 Task: Create in the project AgileLab and in the Backlog issue 'Implement a new cloud-based supply chain management system for a company with advanced supply chain visibility and planning features' a child issue 'Code optimization for energy-efficient data compression', and assign it to team member softage.3@softage.net. Create in the project AgileLab and in the Backlog issue 'Integrate a new product customization feature into an existing e-commerce website to enhance product personalization and user experience' a child issue 'Email campaign click-through rate tracking and analysis', and assign it to team member softage.4@softage.net
Action: Mouse moved to (196, 60)
Screenshot: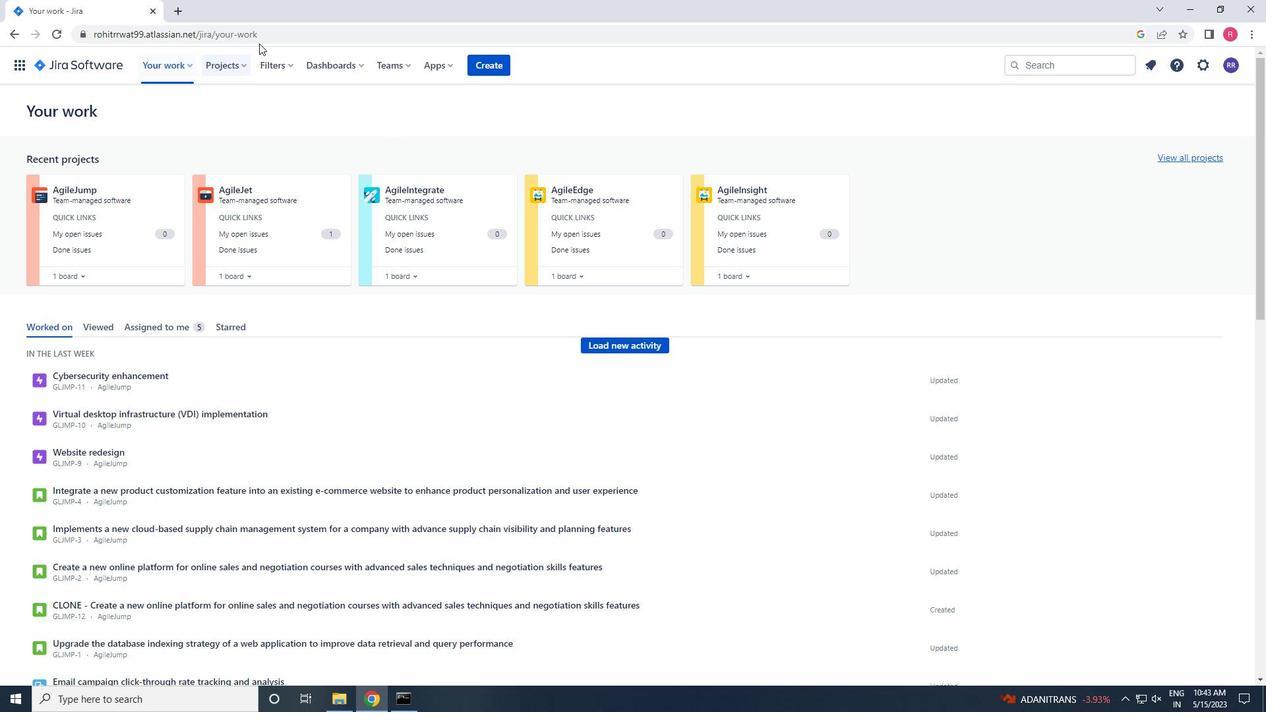 
Action: Mouse pressed left at (196, 60)
Screenshot: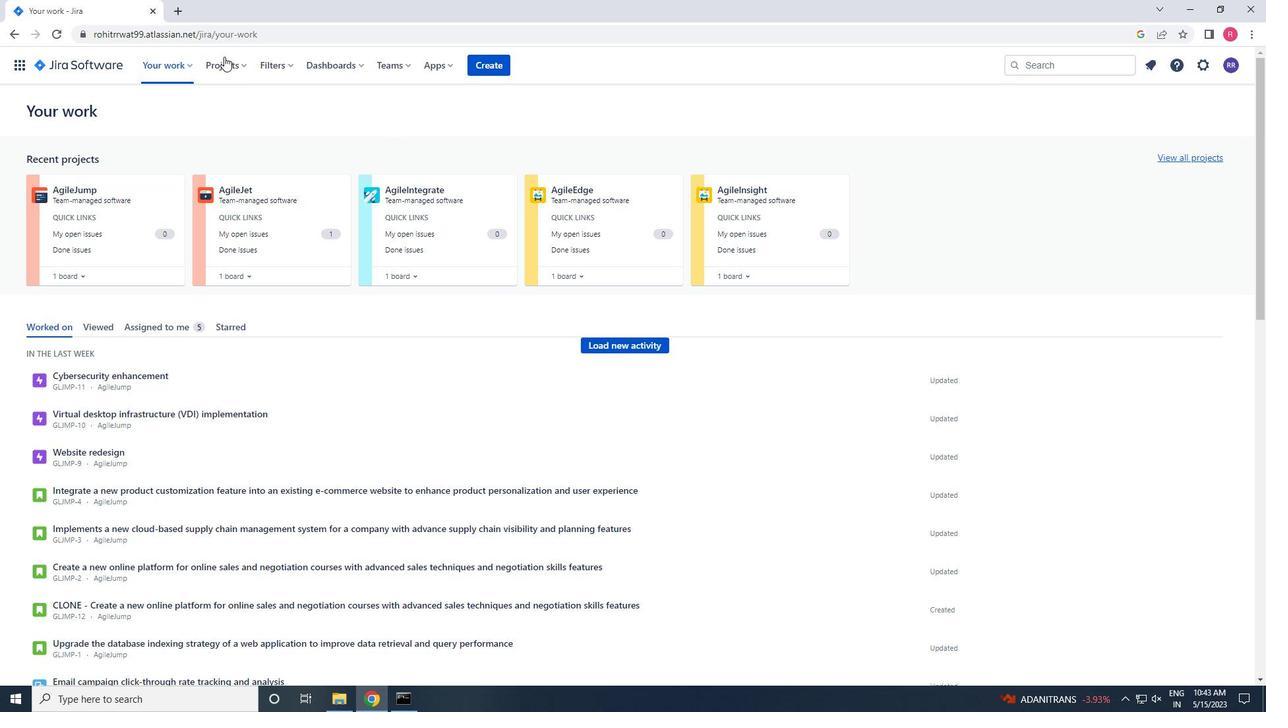 
Action: Mouse moved to (205, 60)
Screenshot: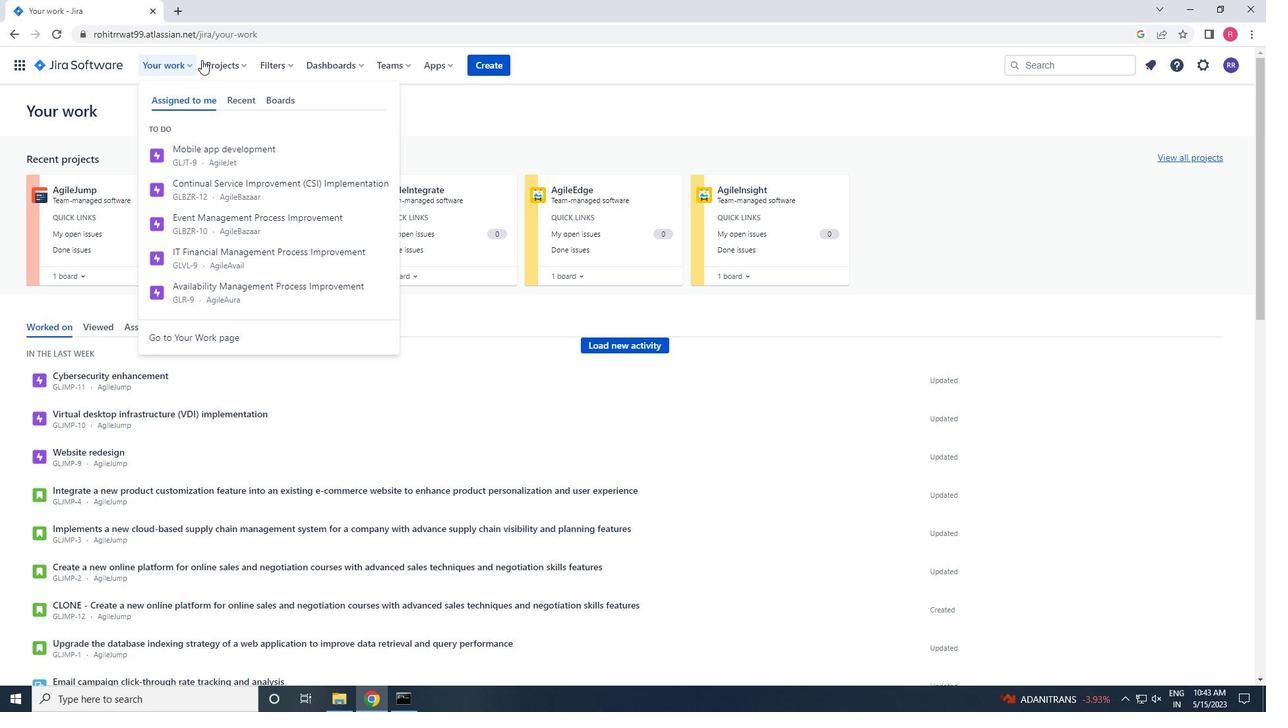 
Action: Mouse pressed left at (205, 60)
Screenshot: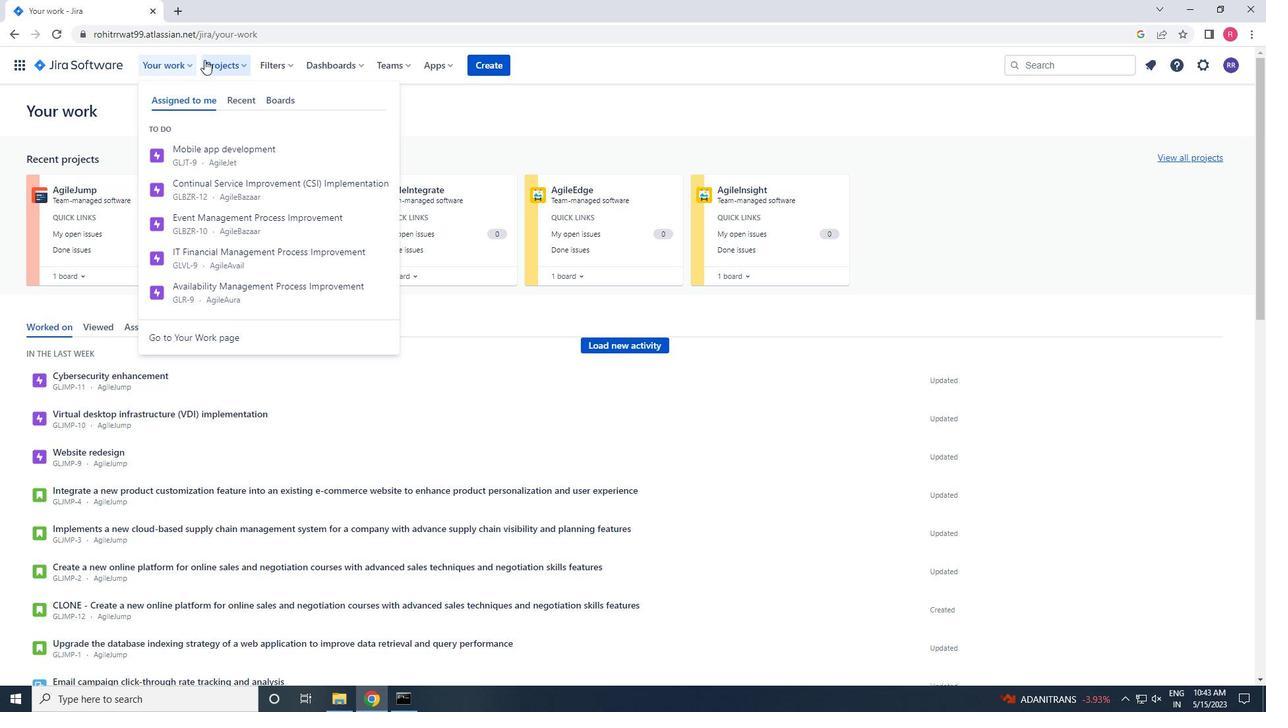 
Action: Mouse moved to (247, 129)
Screenshot: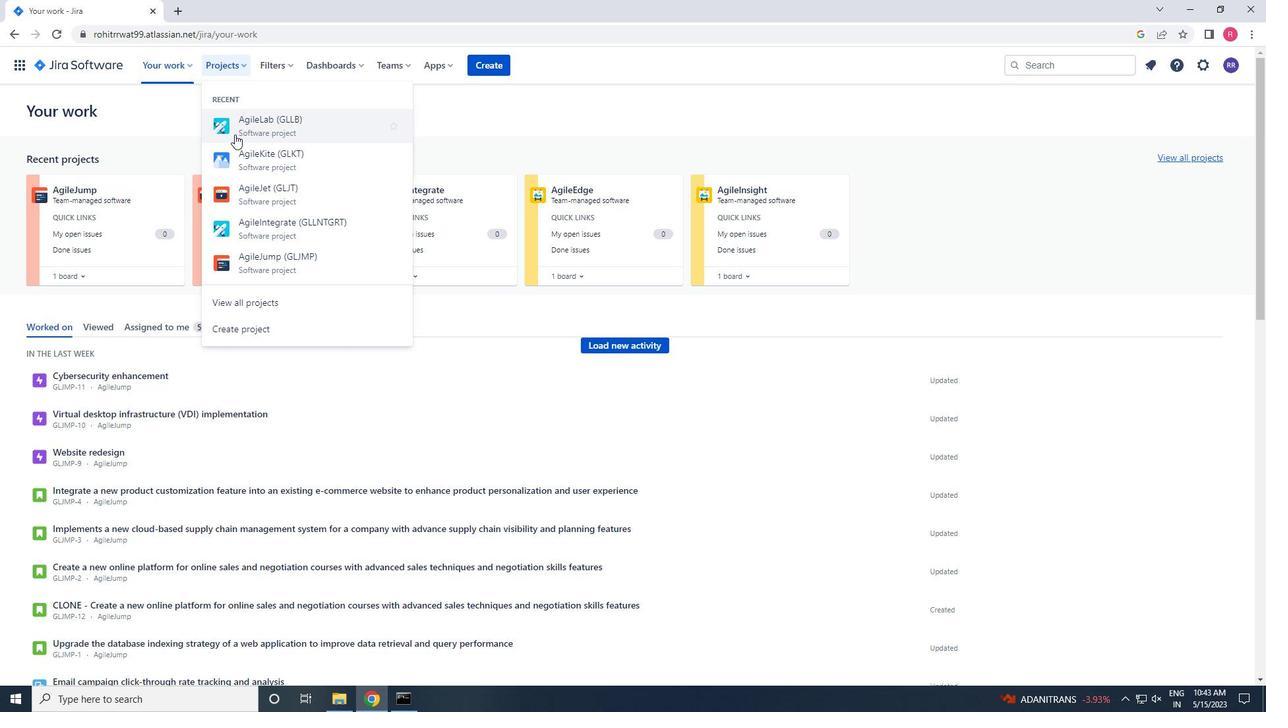 
Action: Mouse pressed left at (247, 129)
Screenshot: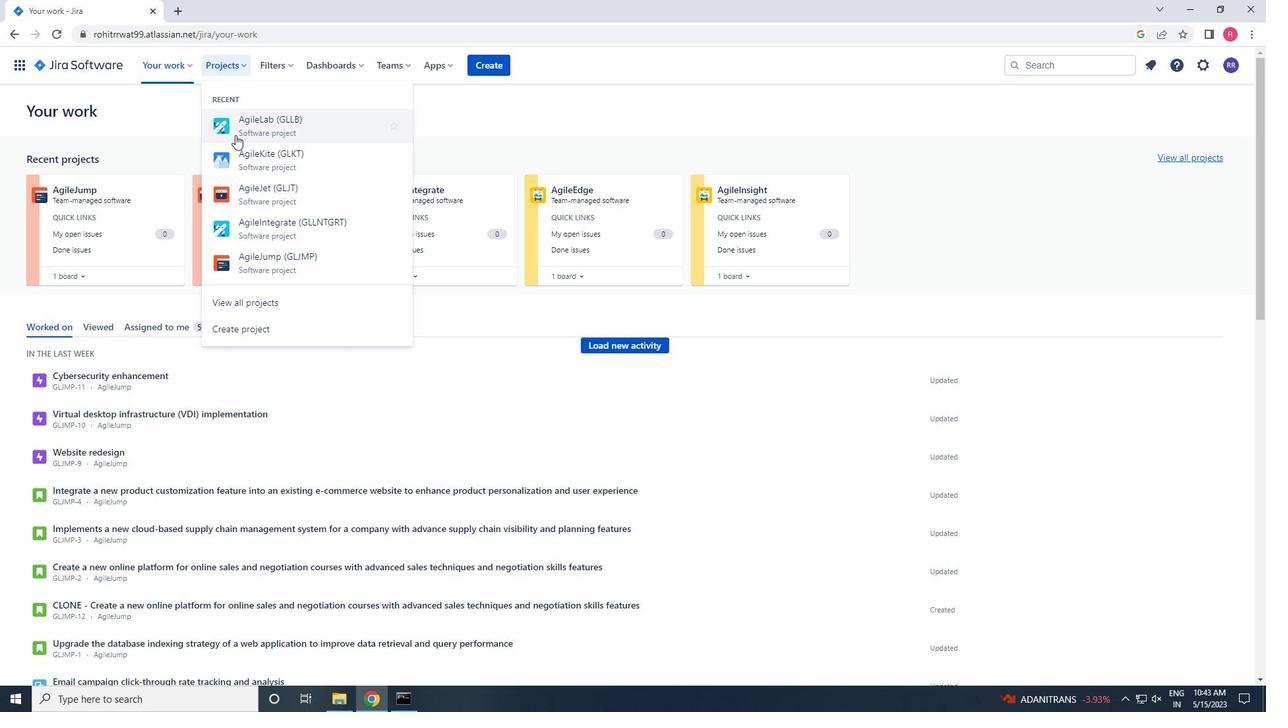 
Action: Mouse moved to (66, 204)
Screenshot: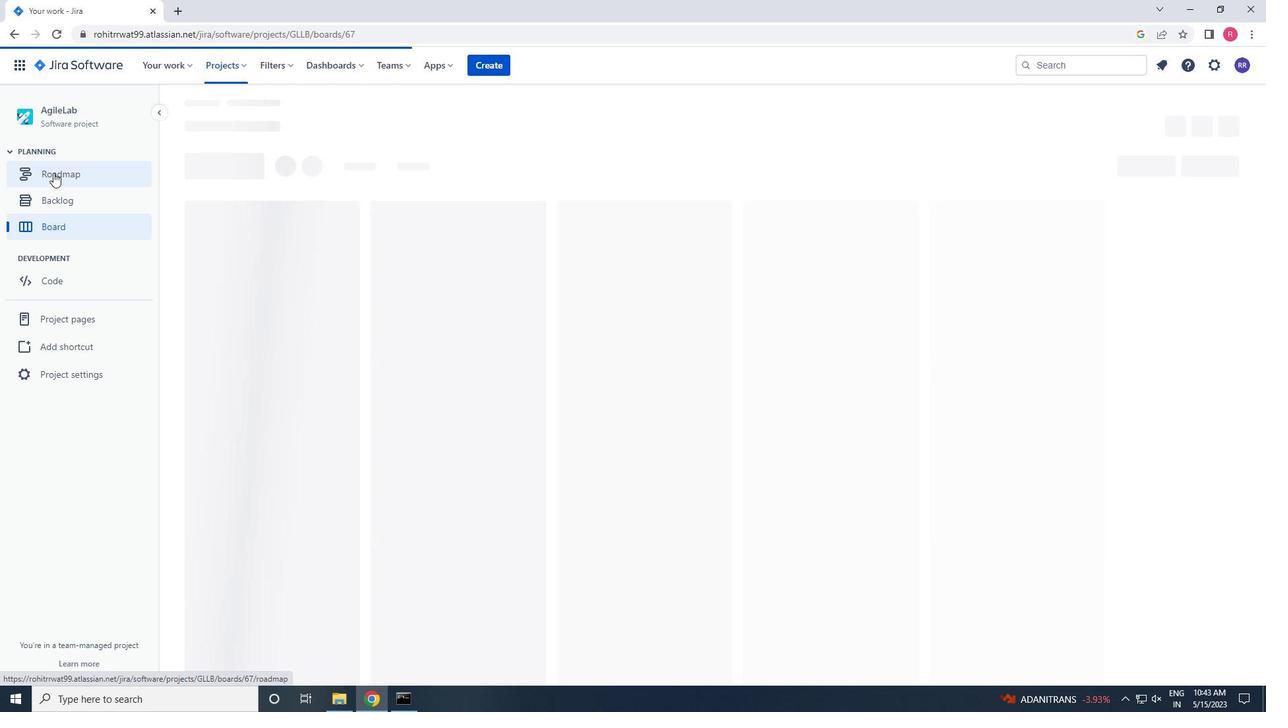 
Action: Mouse pressed left at (66, 204)
Screenshot: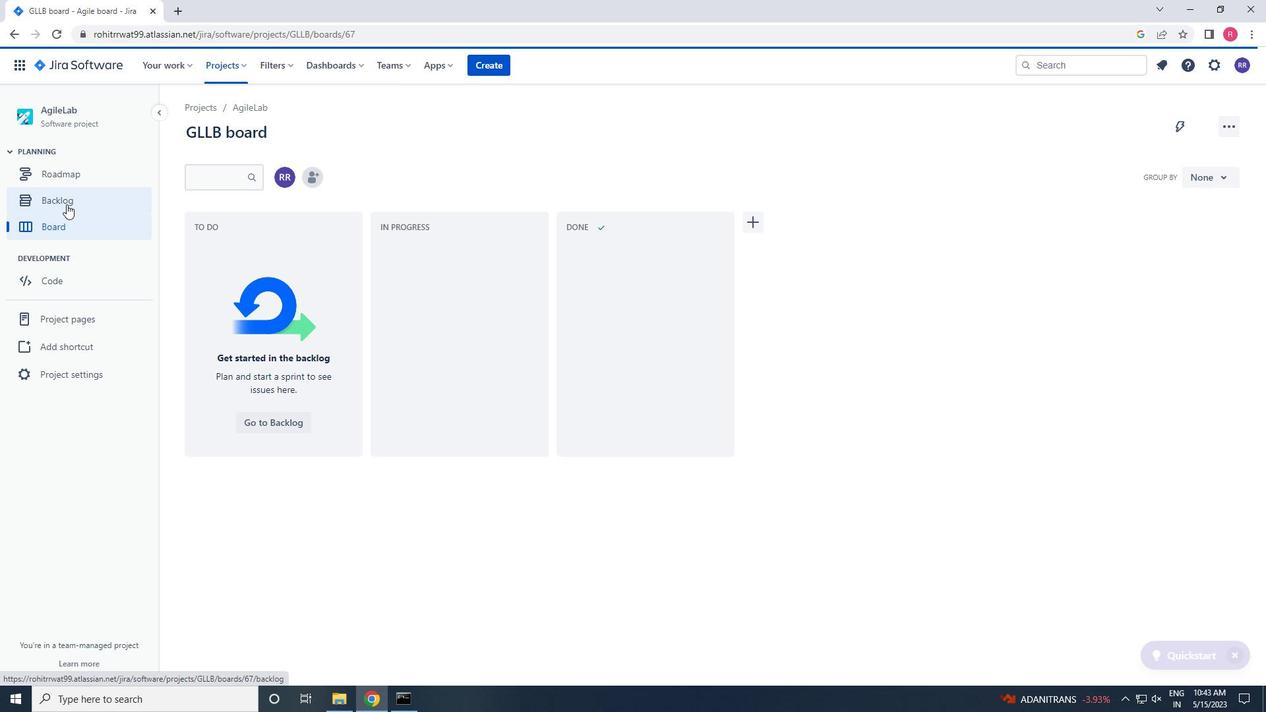 
Action: Mouse moved to (432, 365)
Screenshot: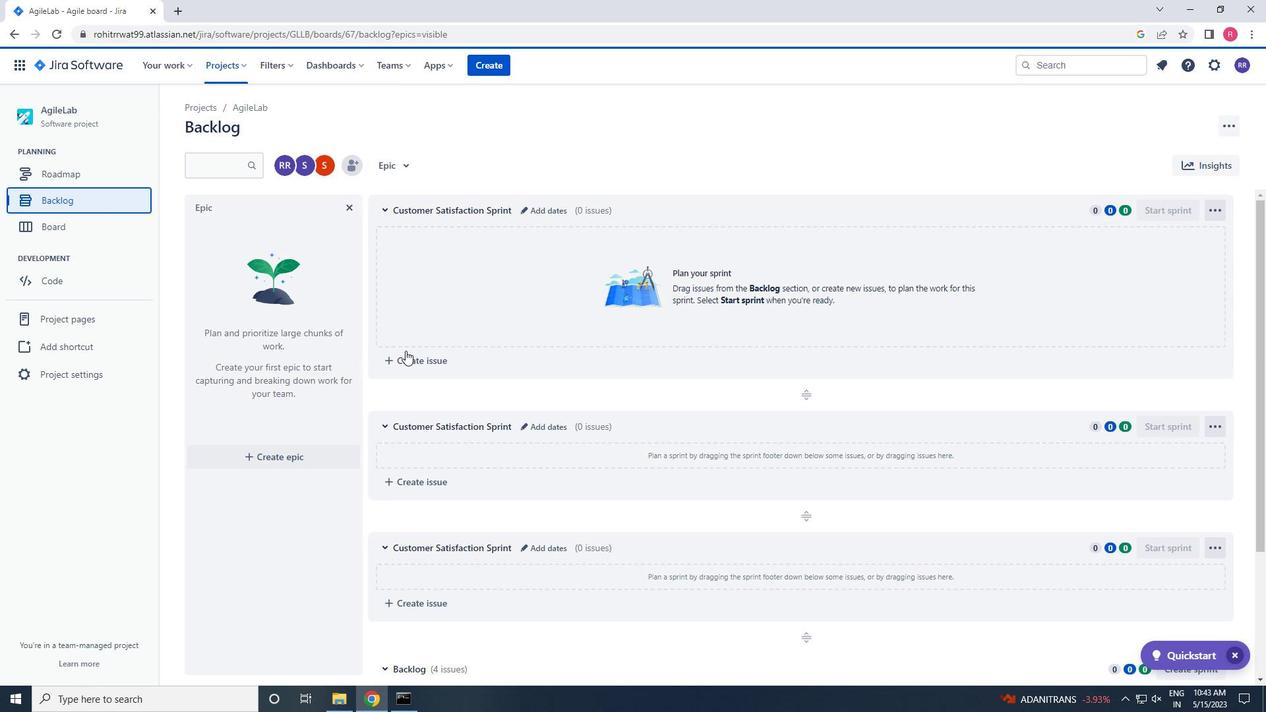 
Action: Mouse scrolled (432, 364) with delta (0, 0)
Screenshot: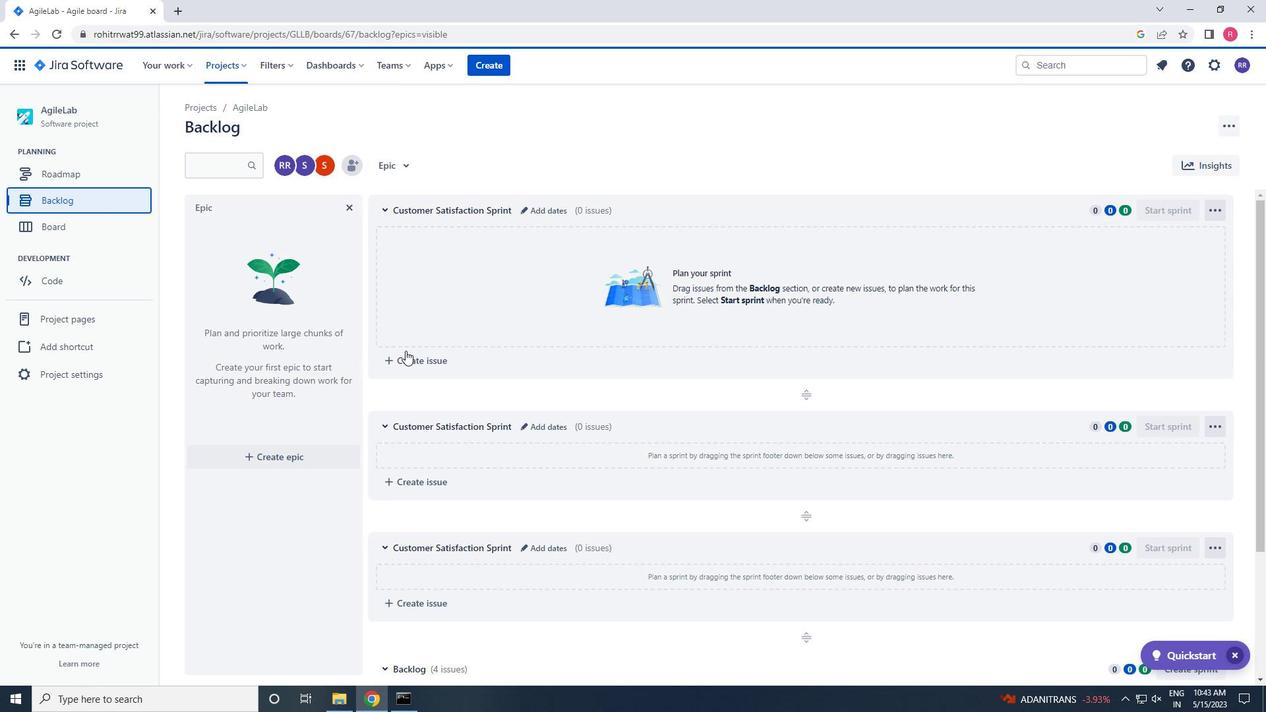 
Action: Mouse moved to (433, 367)
Screenshot: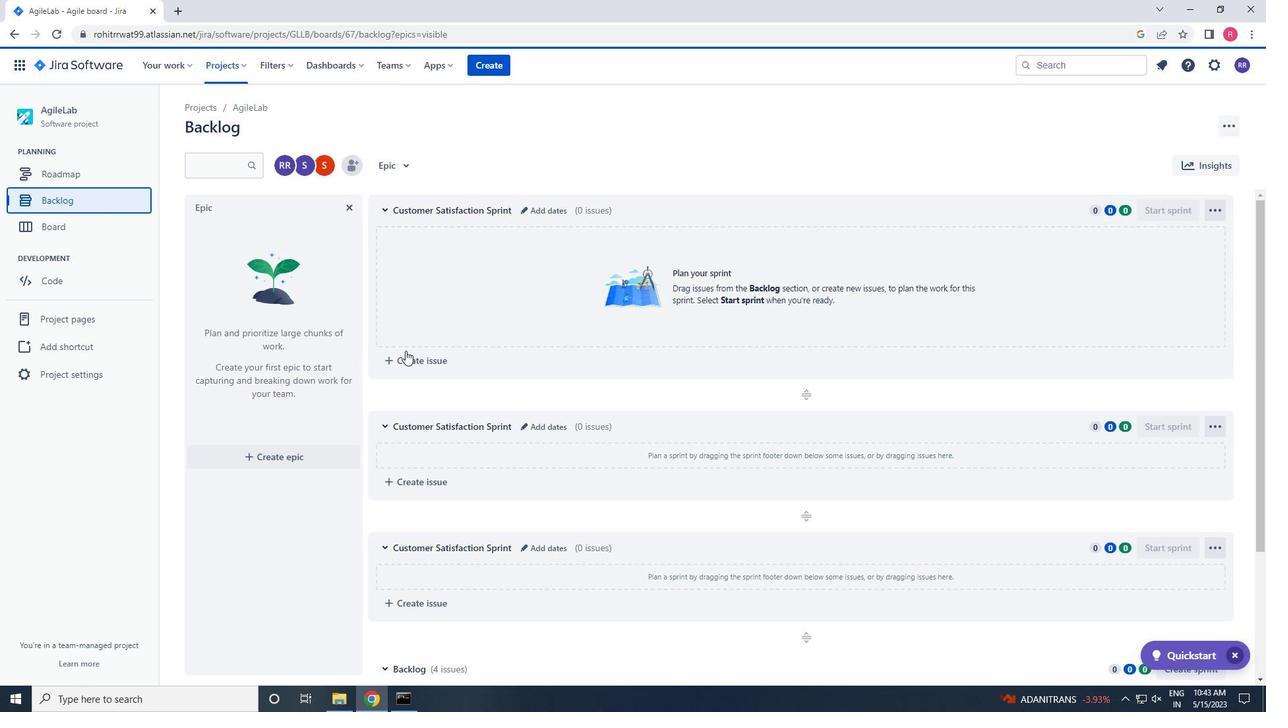 
Action: Mouse scrolled (433, 366) with delta (0, 0)
Screenshot: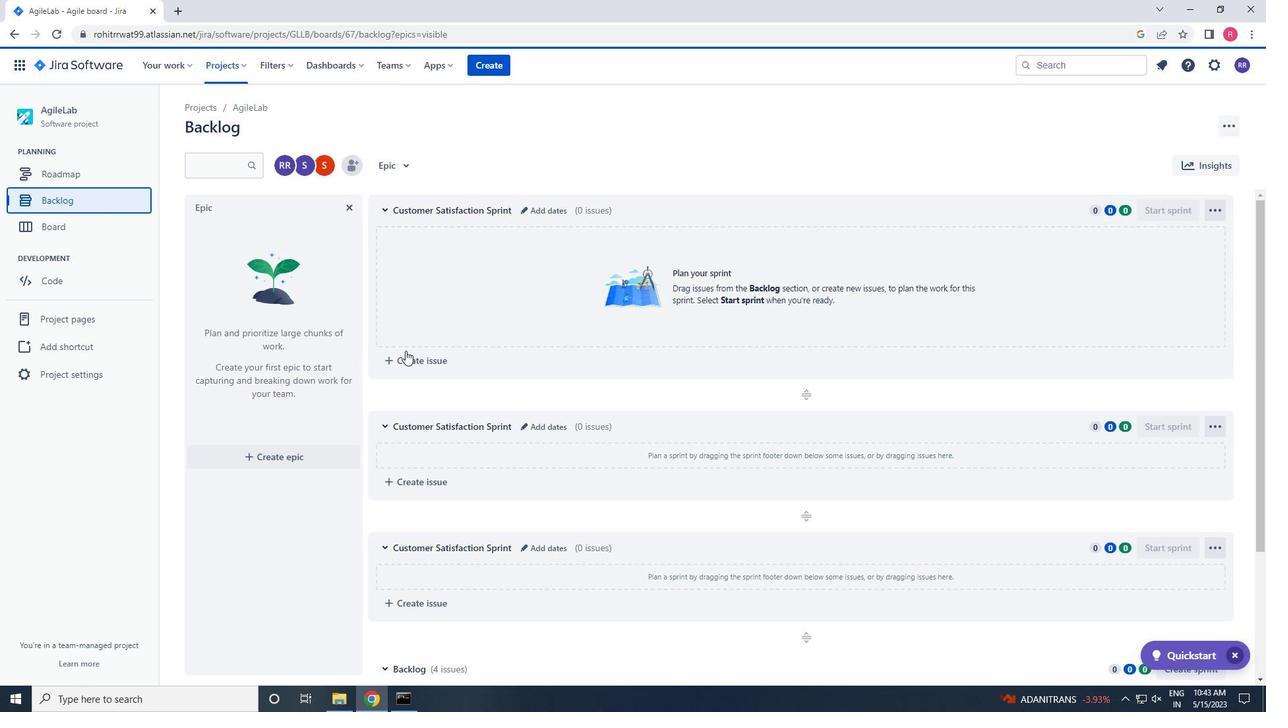 
Action: Mouse moved to (434, 368)
Screenshot: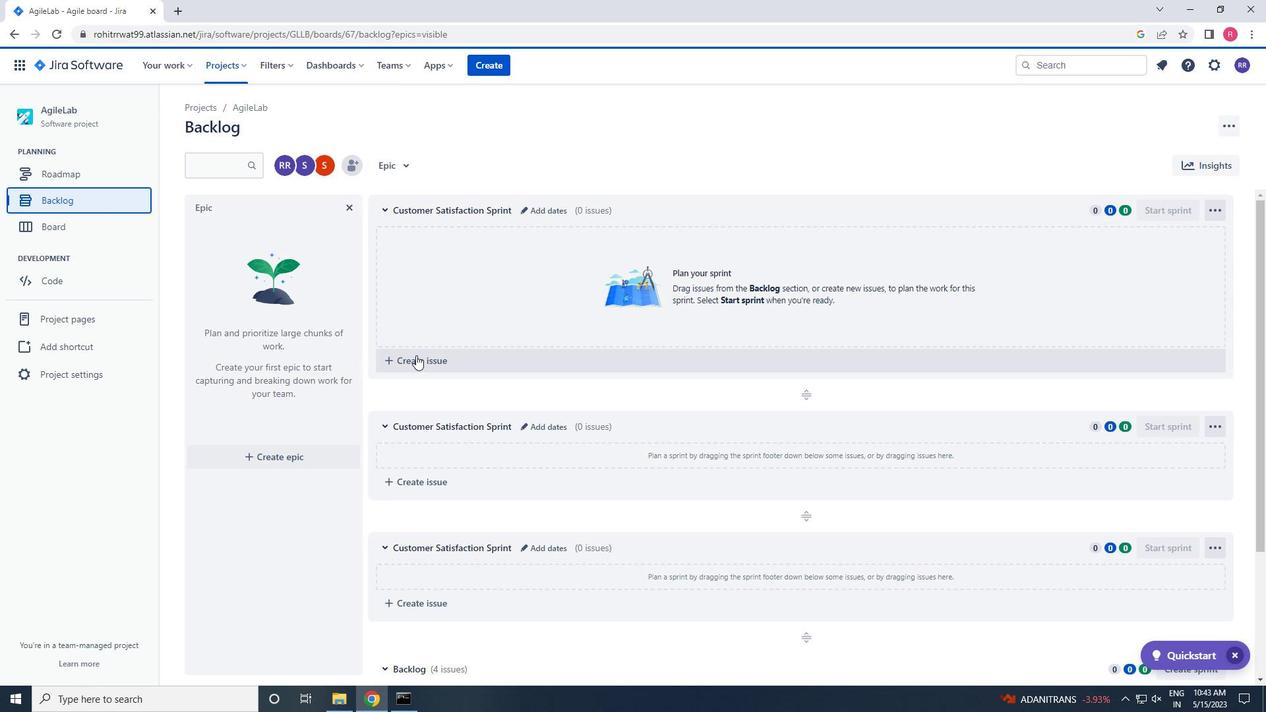 
Action: Mouse scrolled (434, 368) with delta (0, 0)
Screenshot: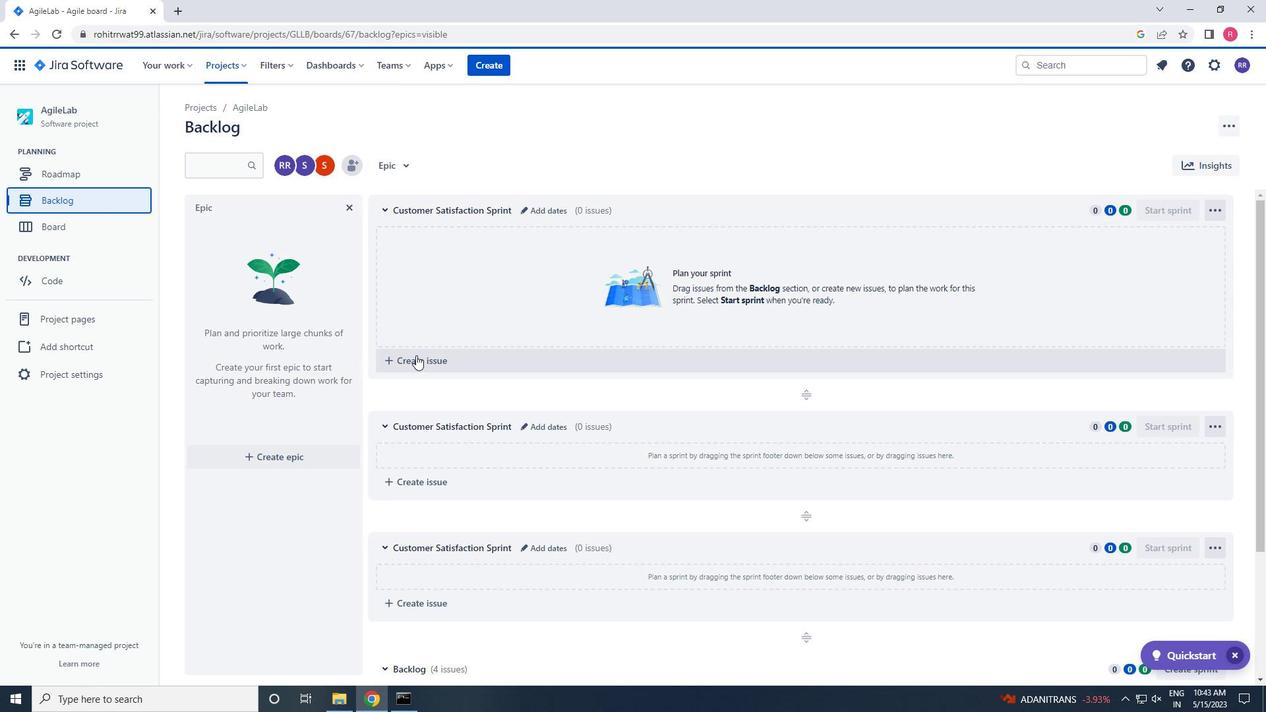 
Action: Mouse moved to (434, 369)
Screenshot: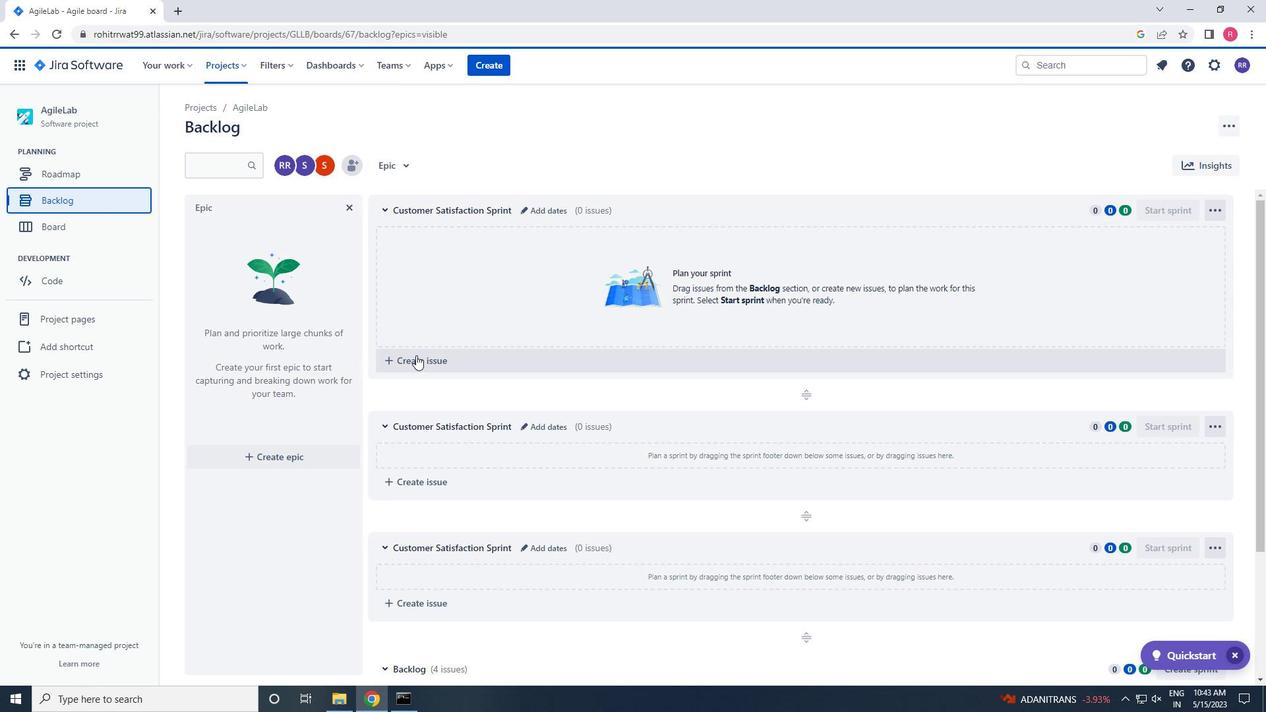 
Action: Mouse scrolled (434, 368) with delta (0, 0)
Screenshot: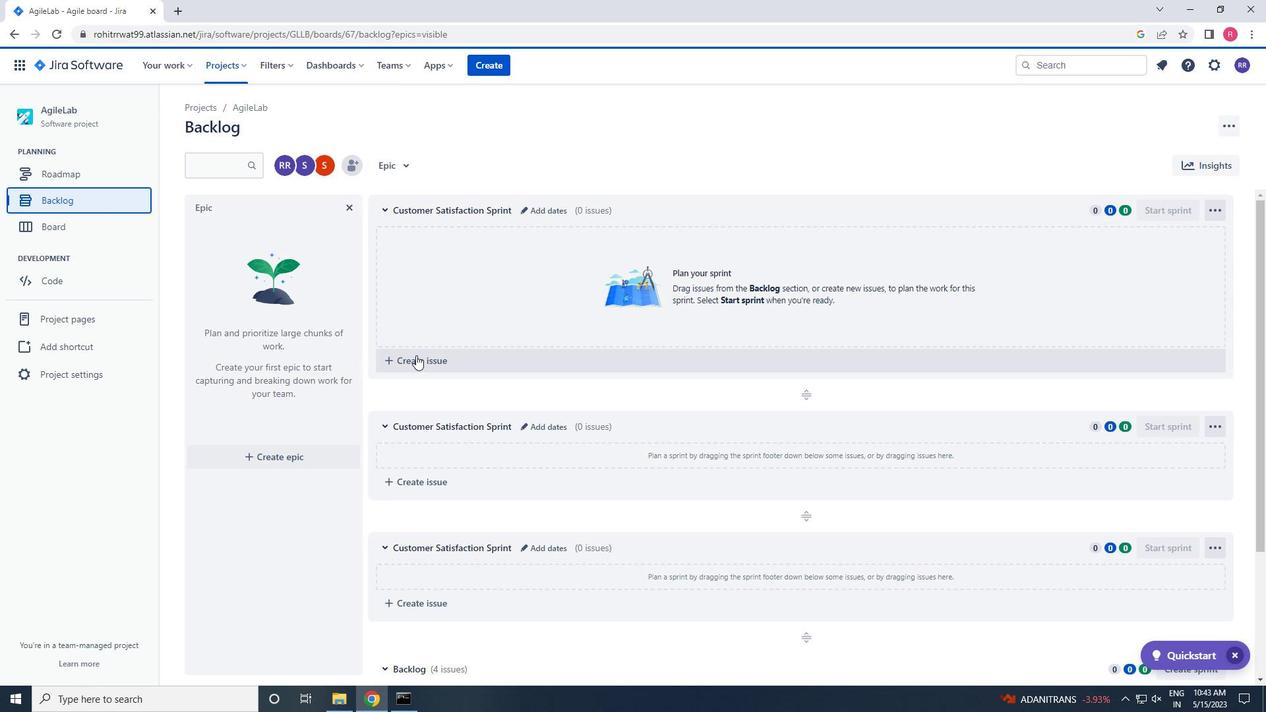 
Action: Mouse scrolled (434, 368) with delta (0, 0)
Screenshot: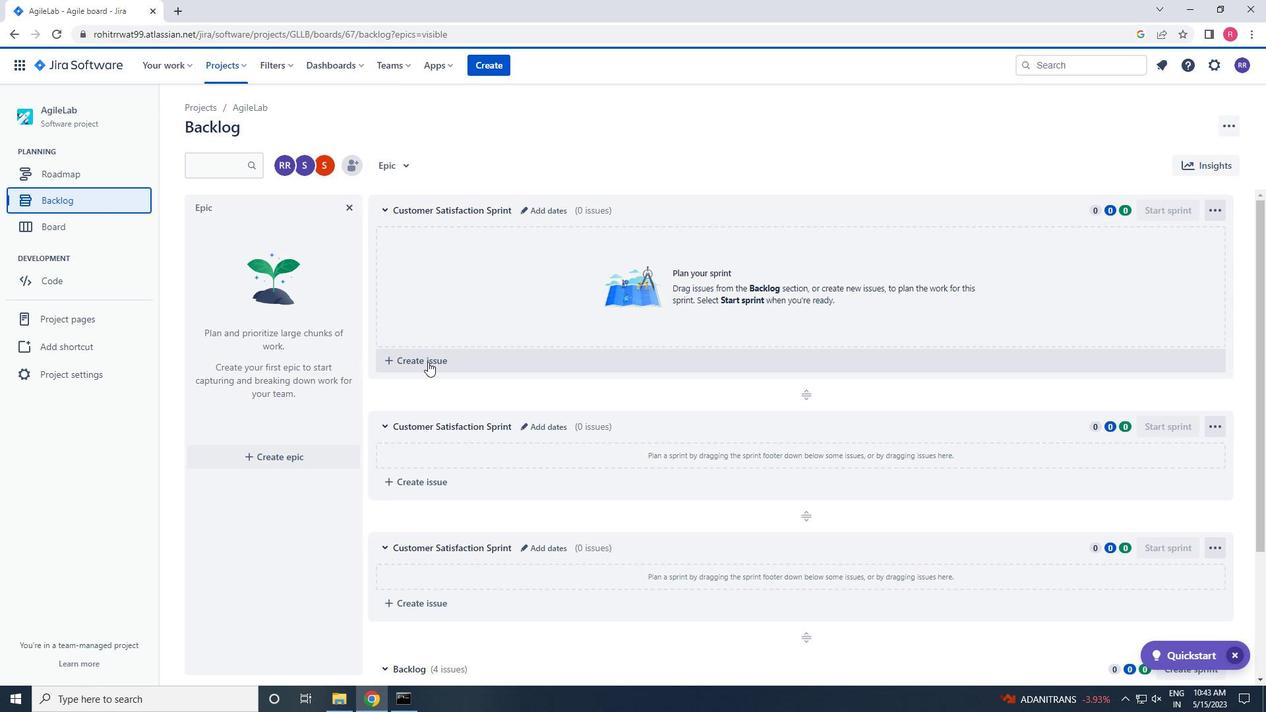 
Action: Mouse moved to (439, 372)
Screenshot: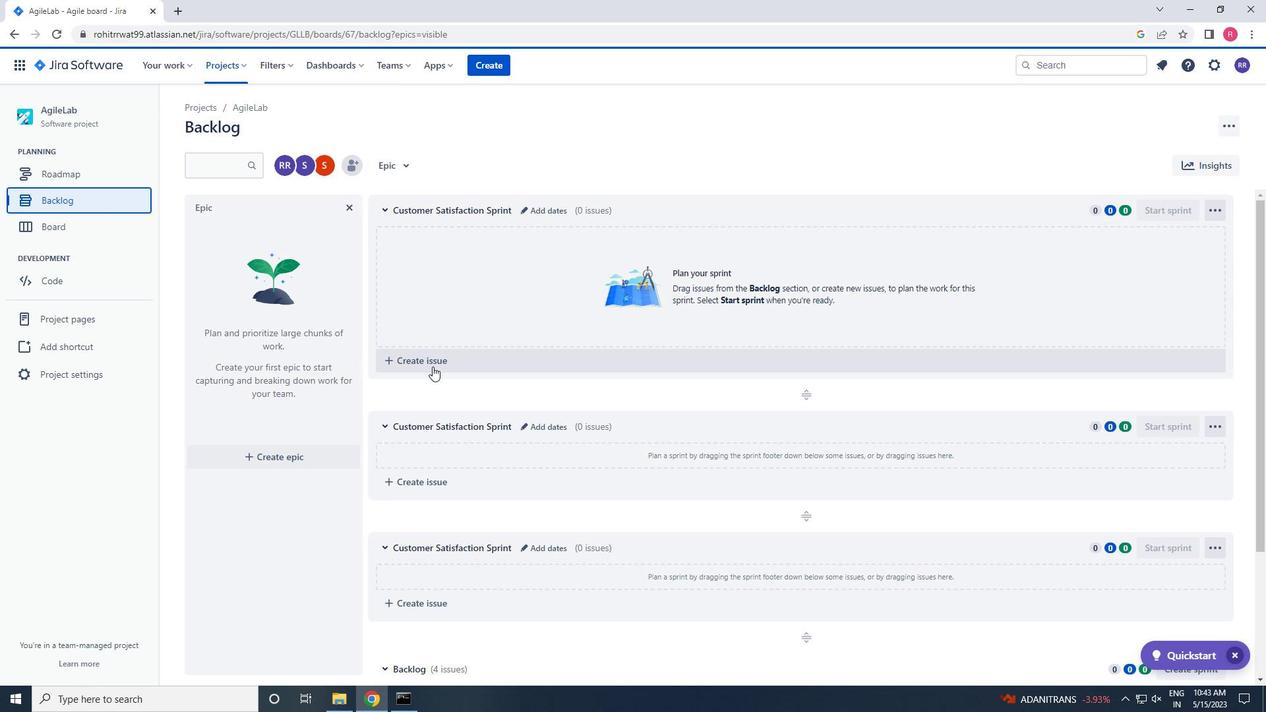 
Action: Mouse scrolled (439, 372) with delta (0, 0)
Screenshot: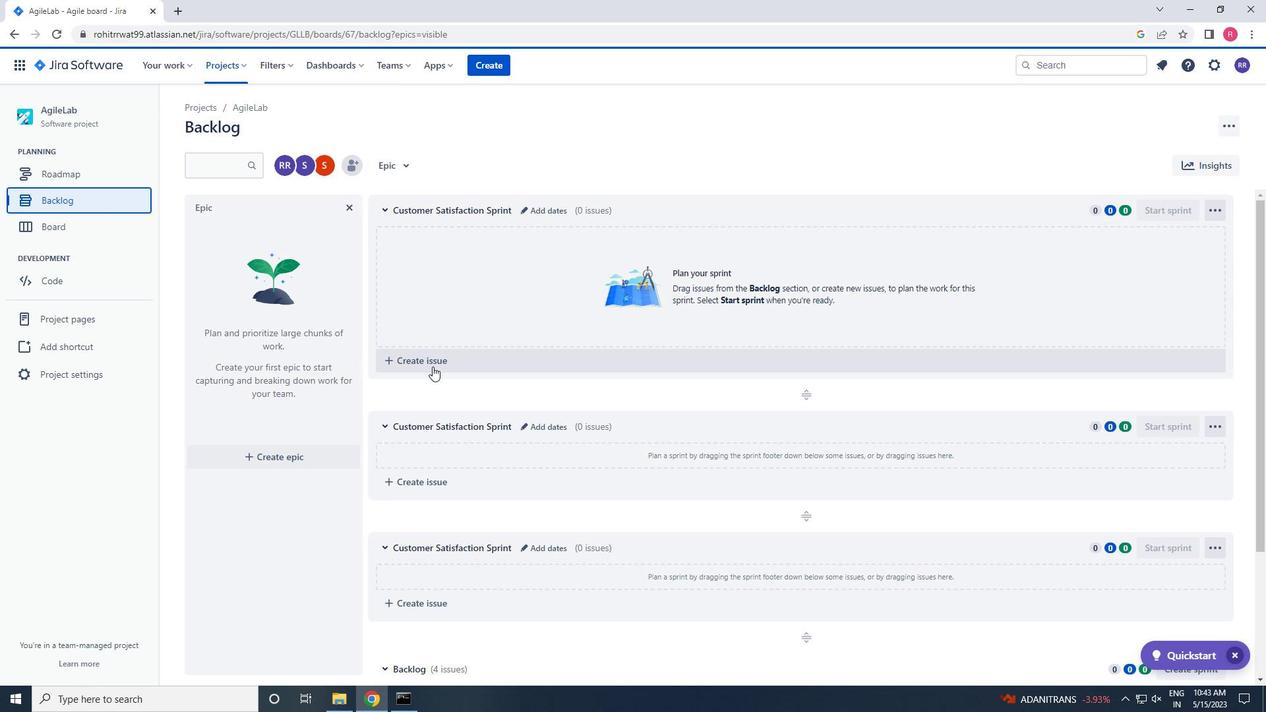 
Action: Mouse moved to (1040, 525)
Screenshot: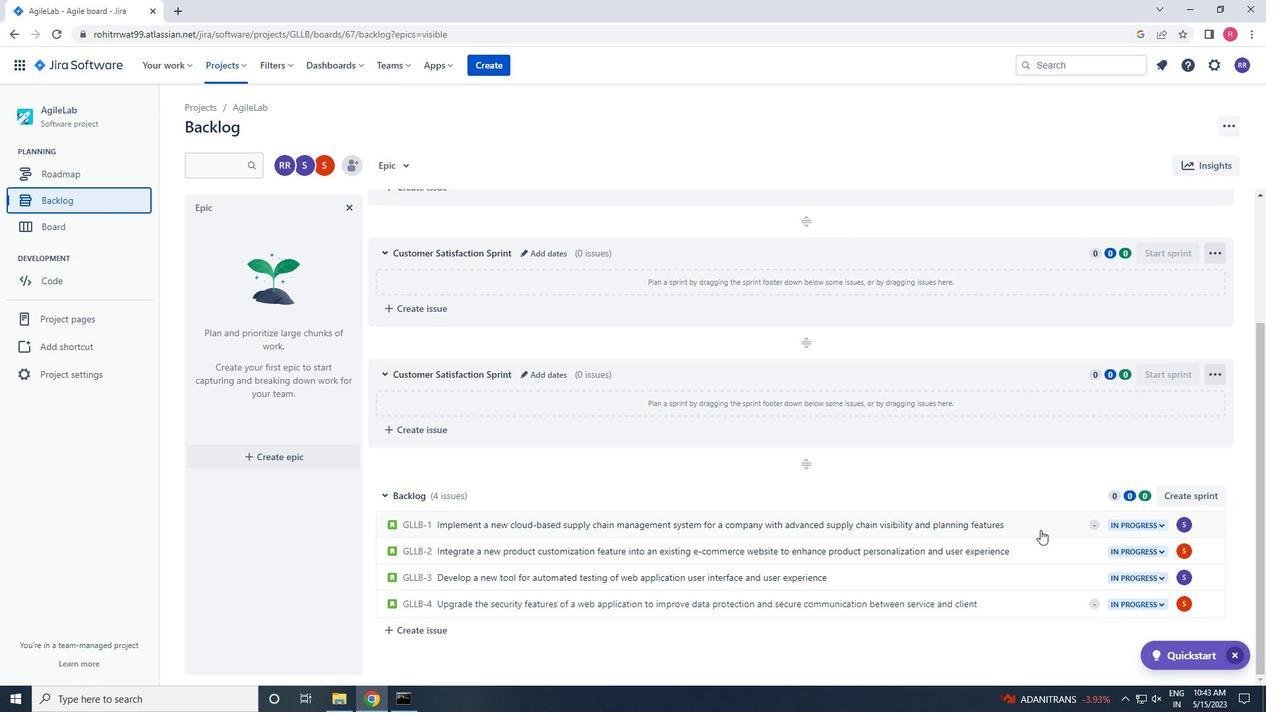 
Action: Mouse pressed left at (1040, 525)
Screenshot: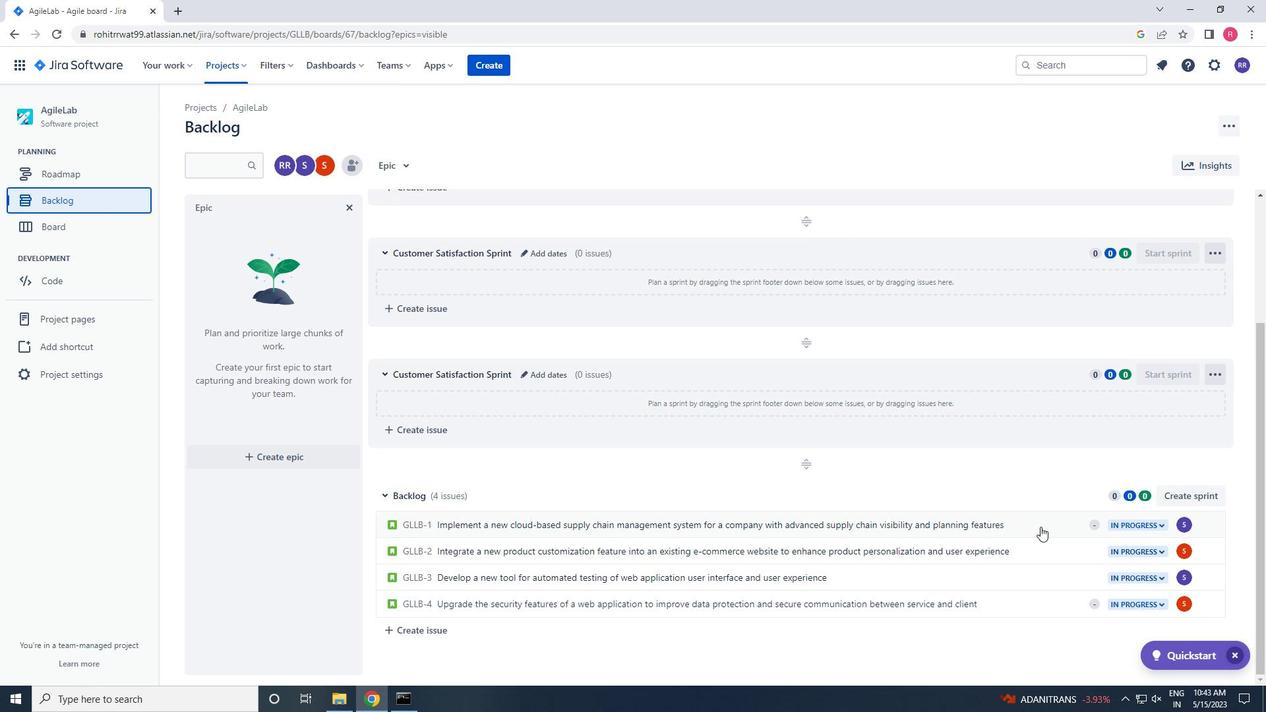 
Action: Mouse moved to (1031, 339)
Screenshot: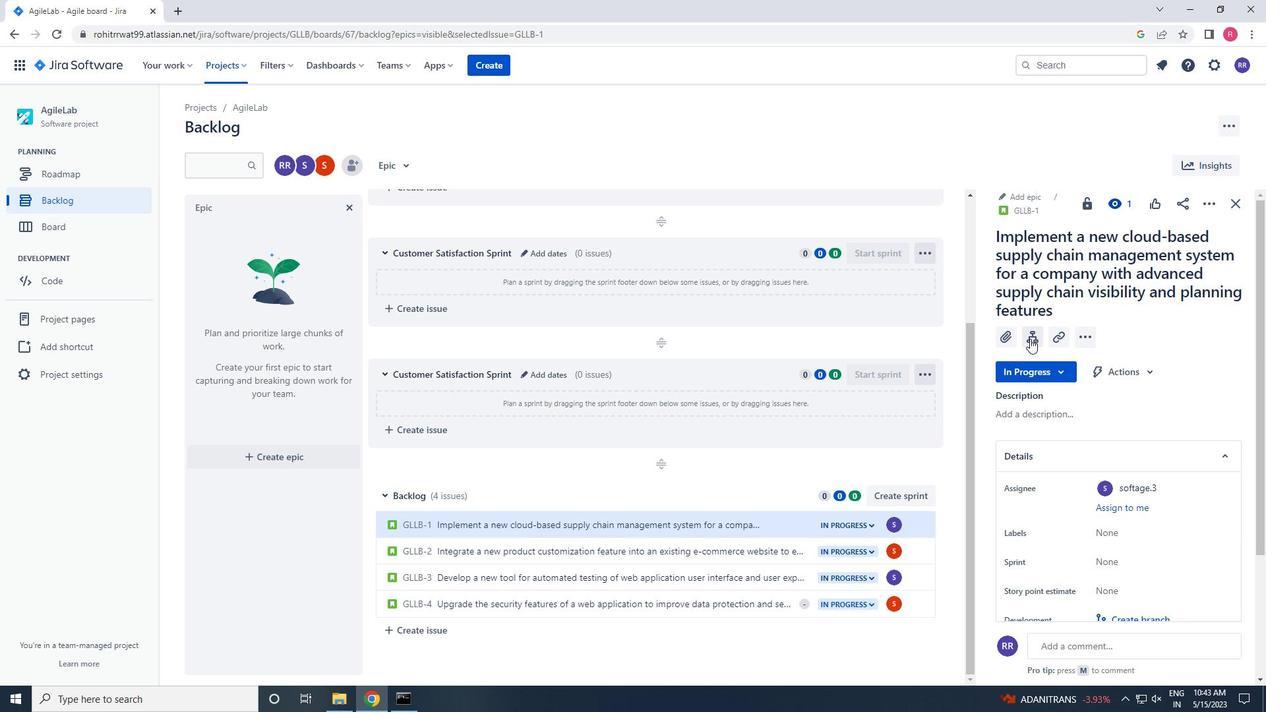 
Action: Mouse pressed left at (1031, 339)
Screenshot: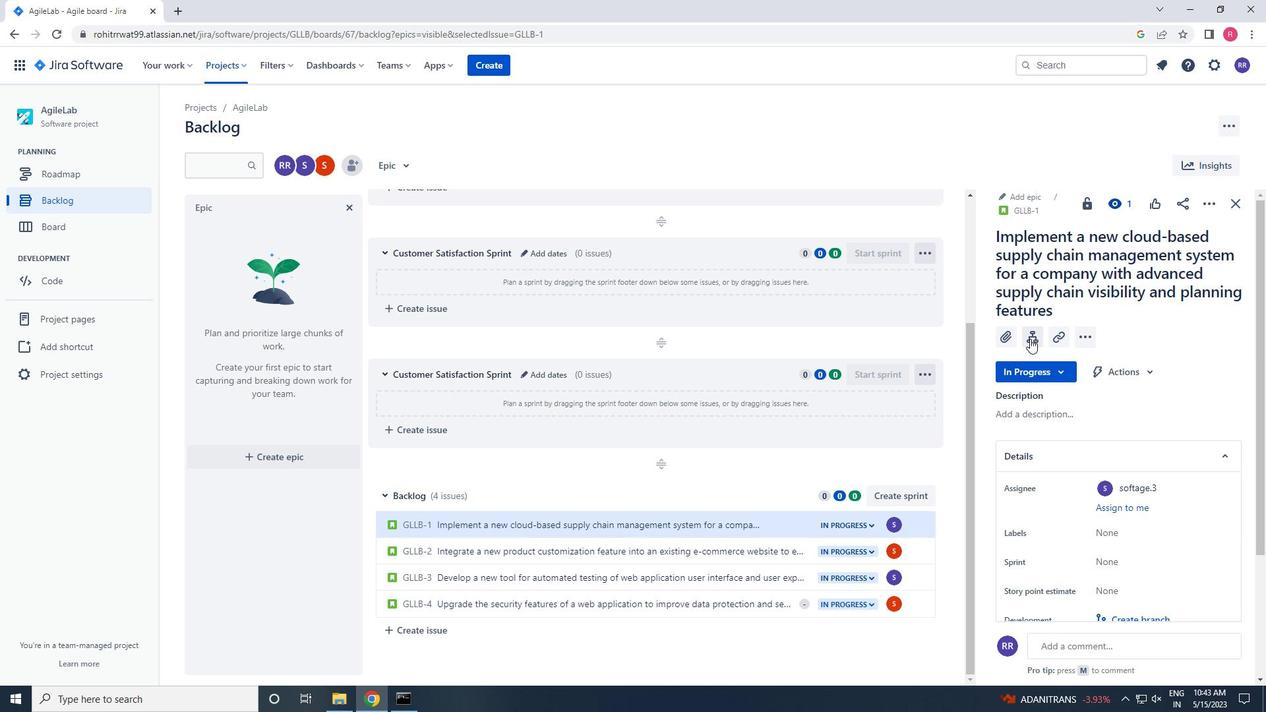 
Action: Mouse moved to (1201, 307)
Screenshot: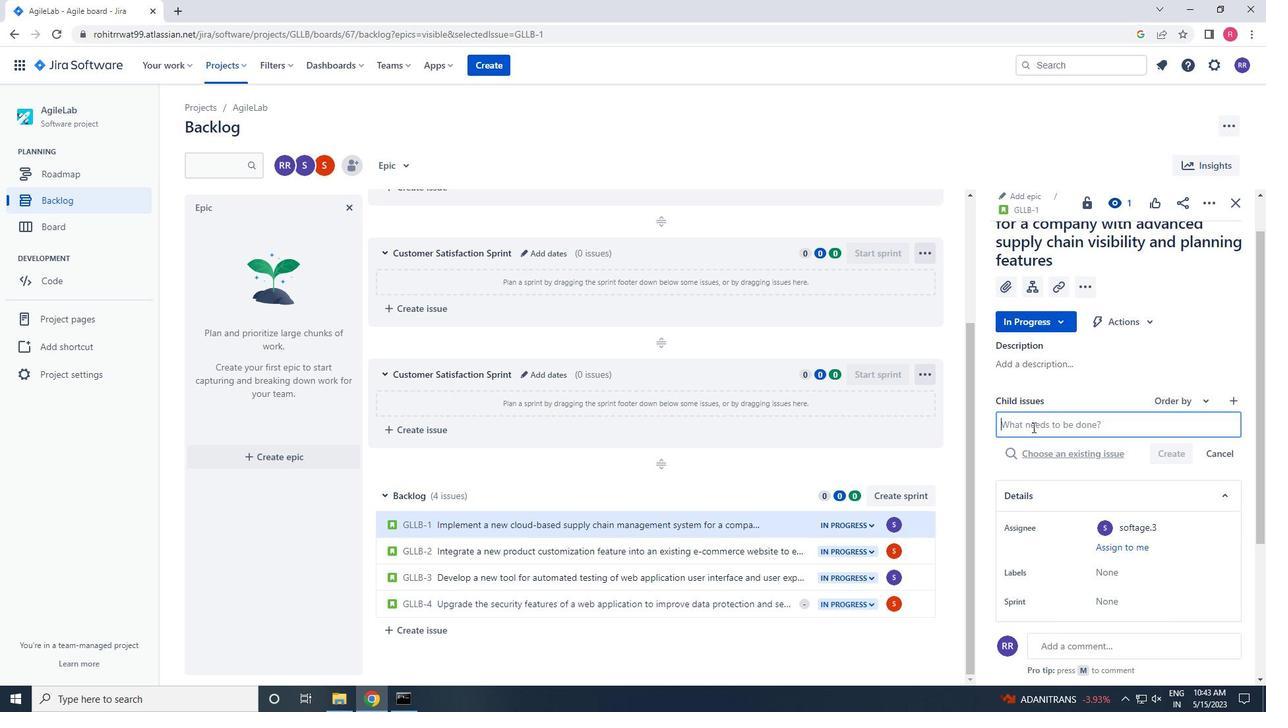 
Action: Key pressed <Key.shift>CODE<Key.space>
Screenshot: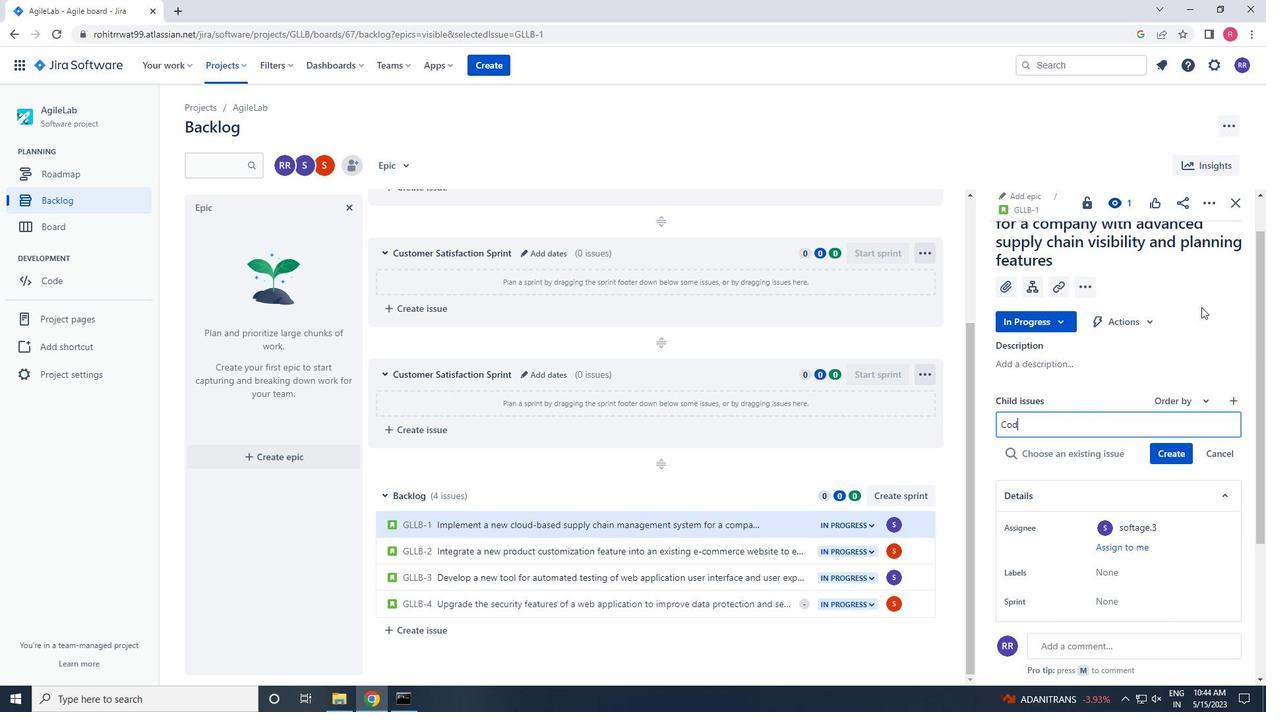 
Action: Mouse moved to (1201, 306)
Screenshot: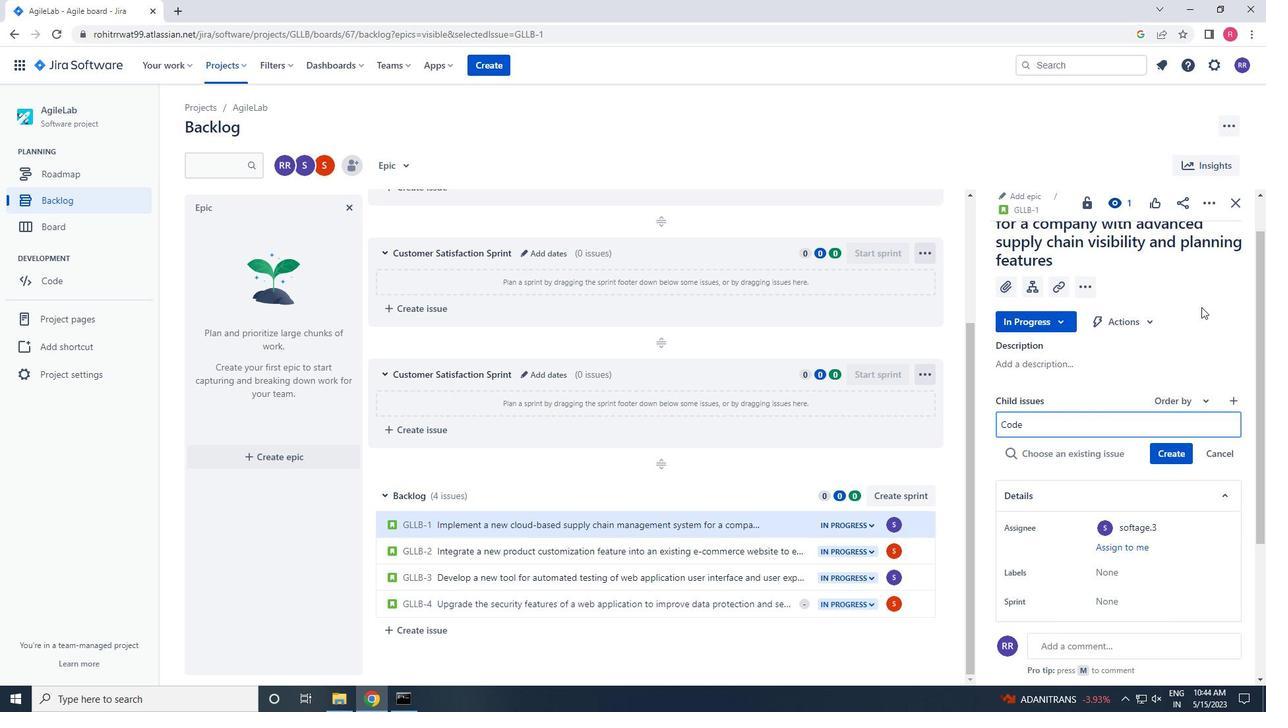 
Action: Key pressed OPTIMI
Screenshot: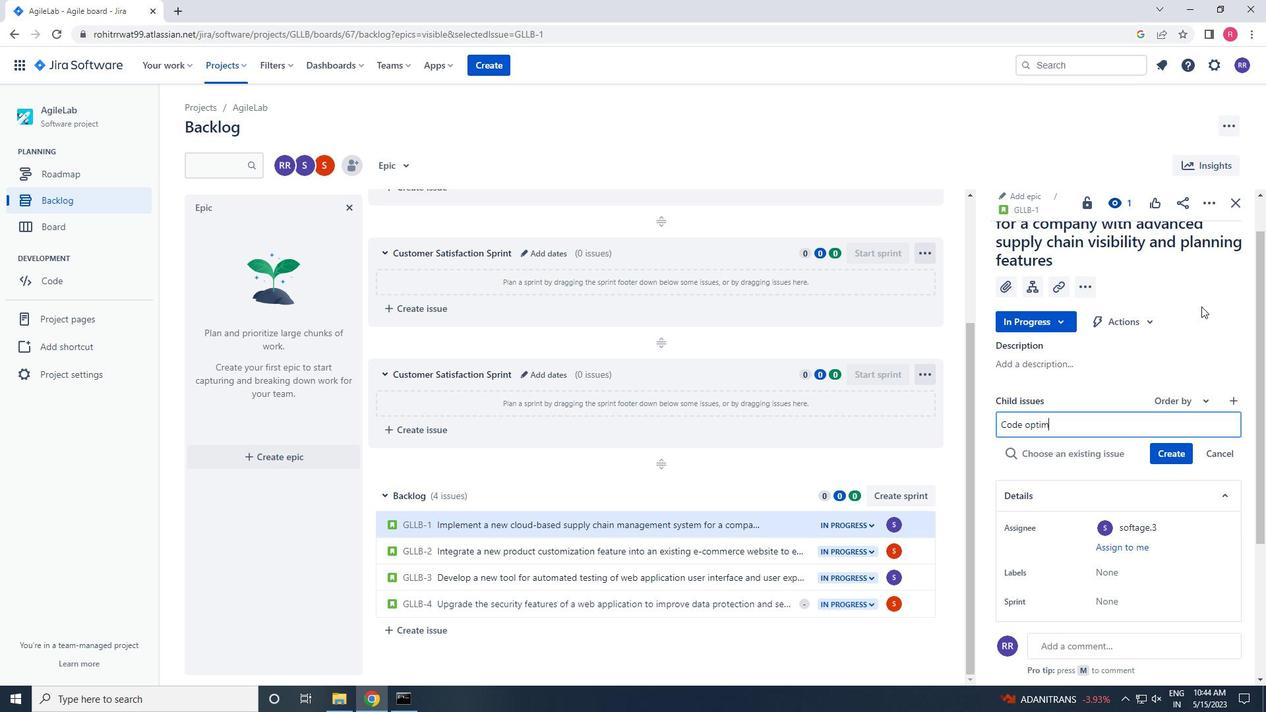 
Action: Mouse moved to (1201, 306)
Screenshot: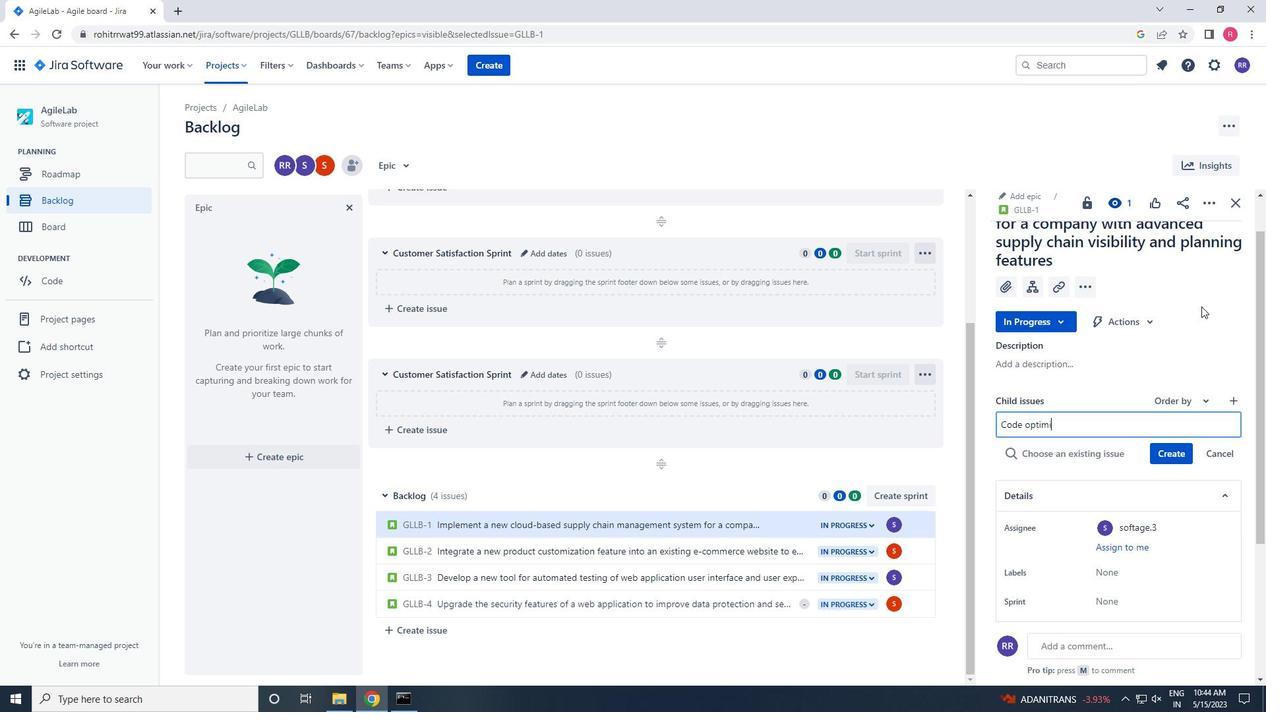 
Action: Key pressed ZATION<Key.space>FOR<Key.space>ENERGY-EFFICE<Key.backspace>IENT<Key.space>DATA<Key.space>CPMPRESSION<Key.enter>
Screenshot: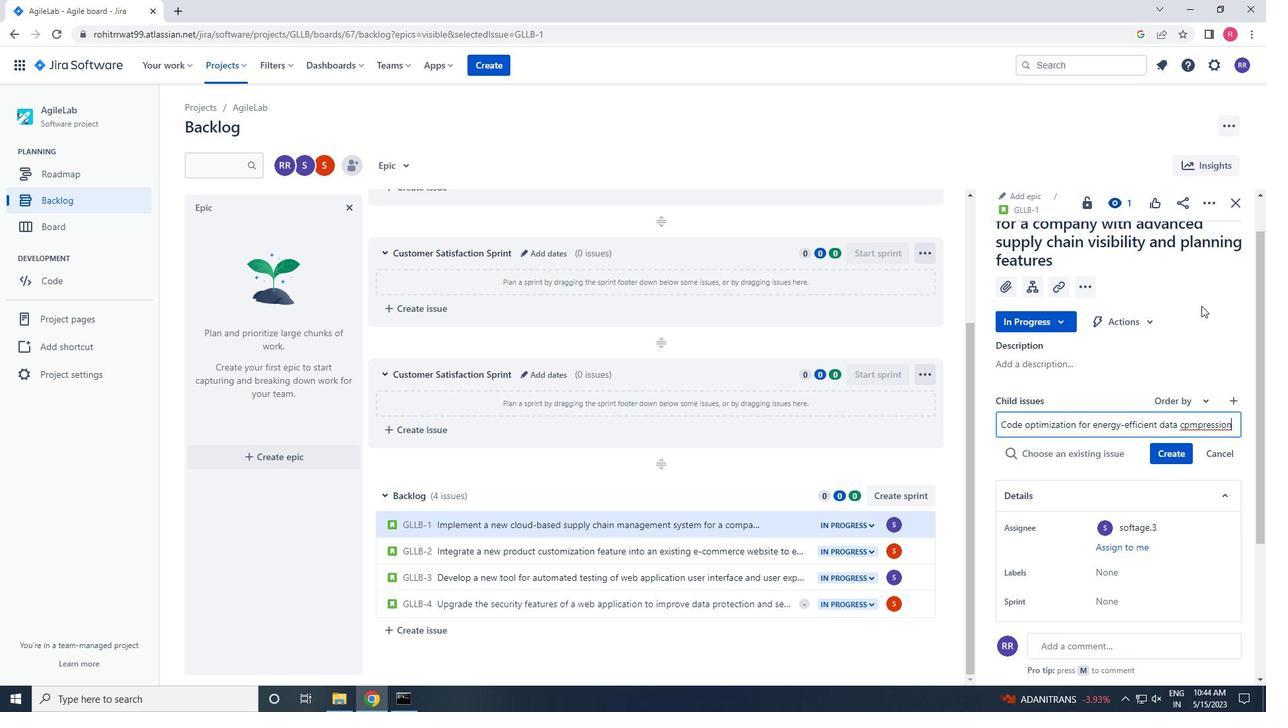 
Action: Mouse moved to (1178, 431)
Screenshot: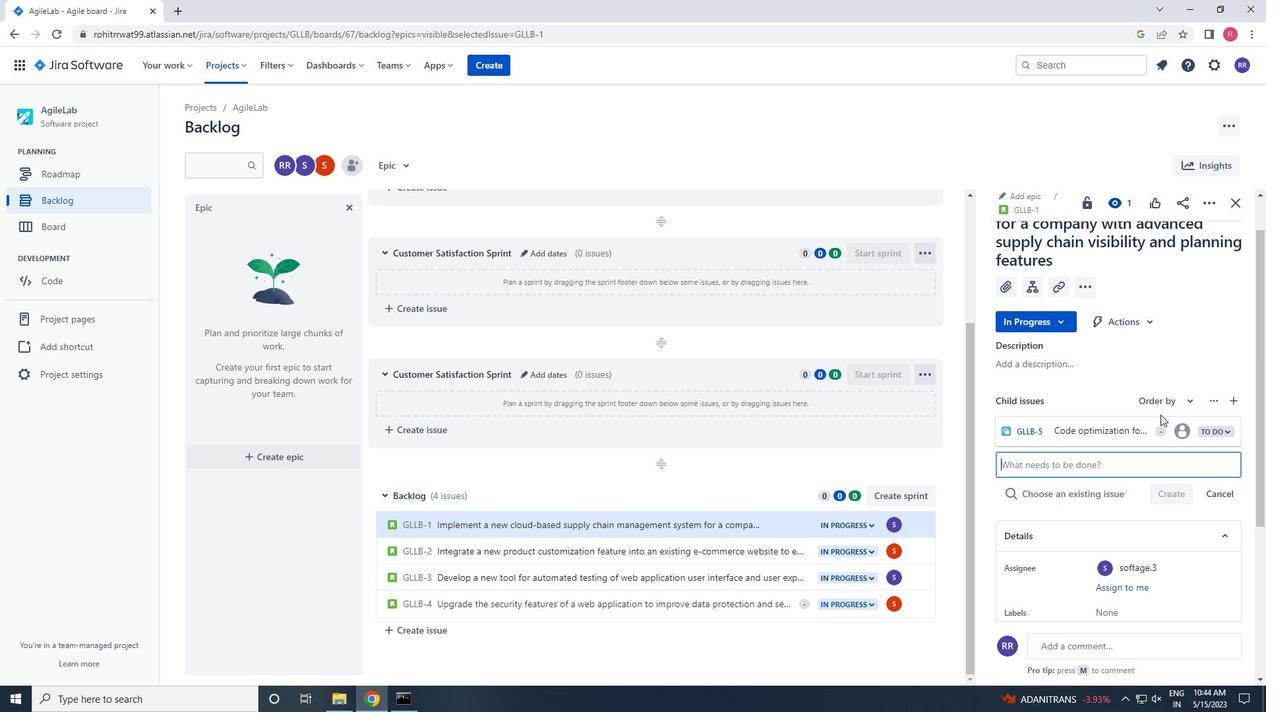
Action: Mouse pressed left at (1178, 431)
Screenshot: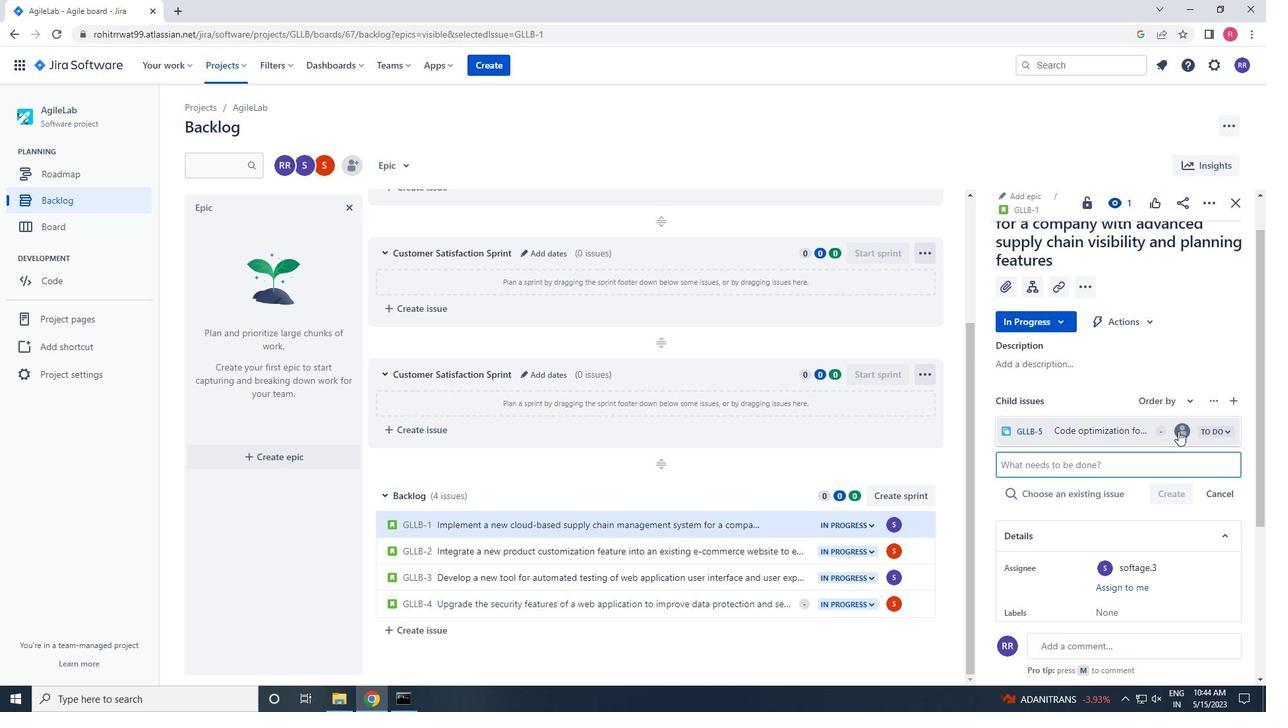 
Action: Mouse moved to (1267, 239)
Screenshot: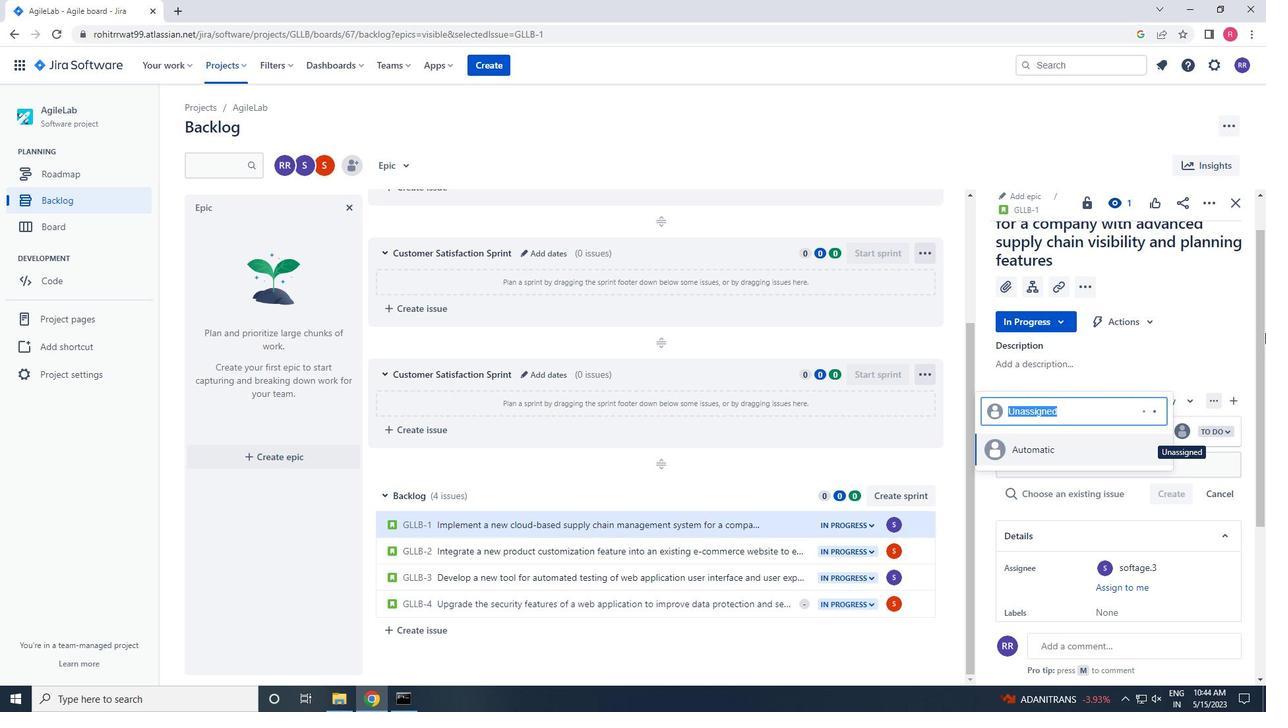 
Action: Key pressed SOFTAGE.3<Key.shift><Key.shift><Key.shift><Key.shift><Key.shift><Key.shift><Key.shift><Key.shift><Key.shift><Key.shift><Key.shift>@SOFTAGE.NET
Screenshot: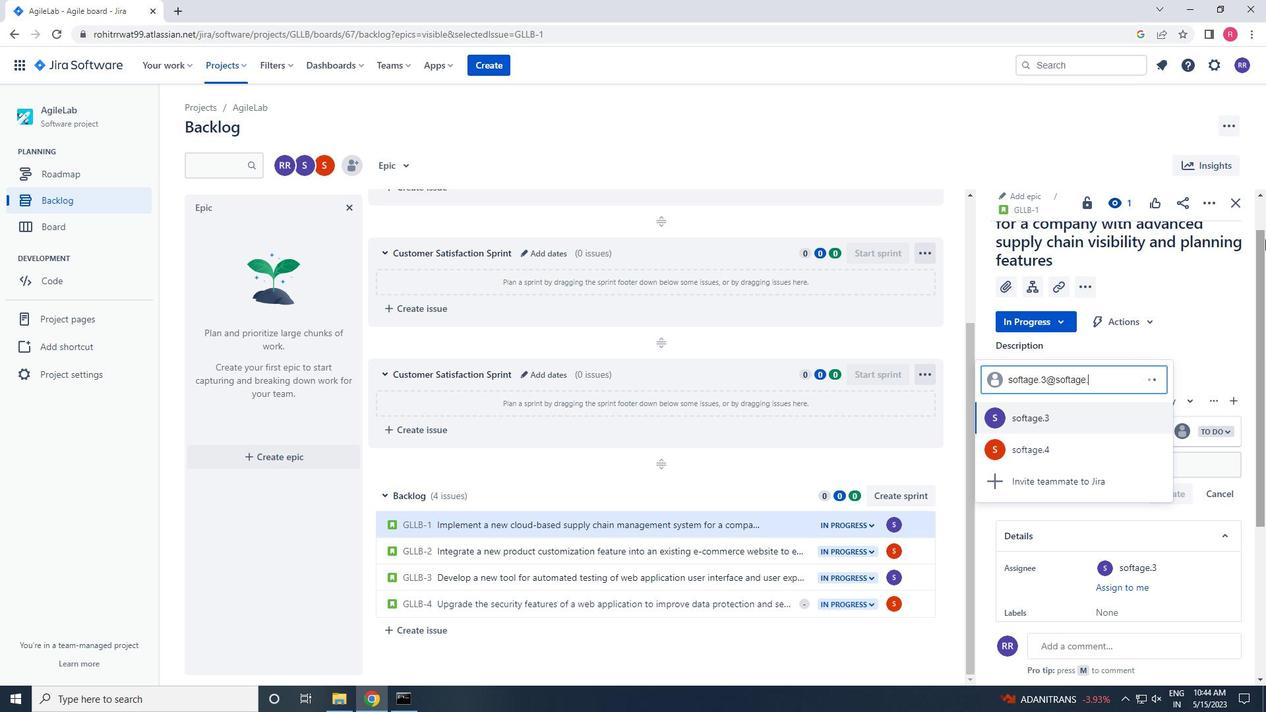 
Action: Mouse moved to (1081, 435)
Screenshot: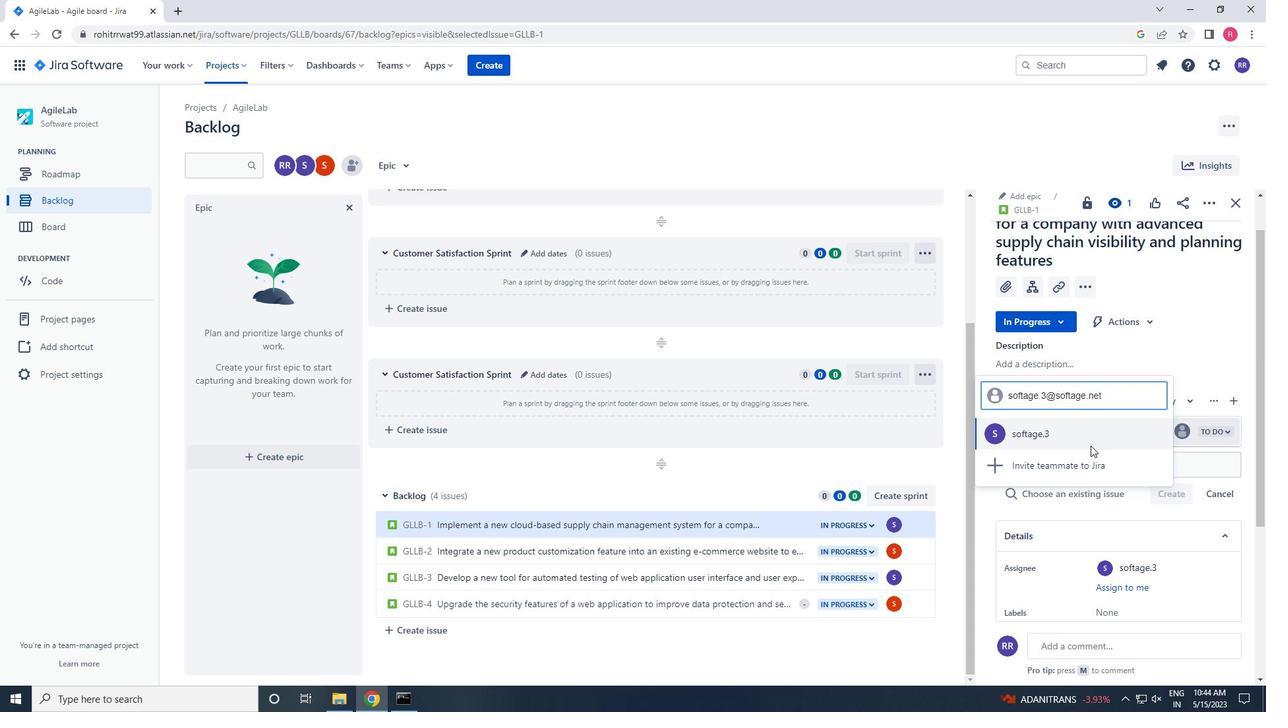 
Action: Mouse pressed left at (1081, 435)
Screenshot: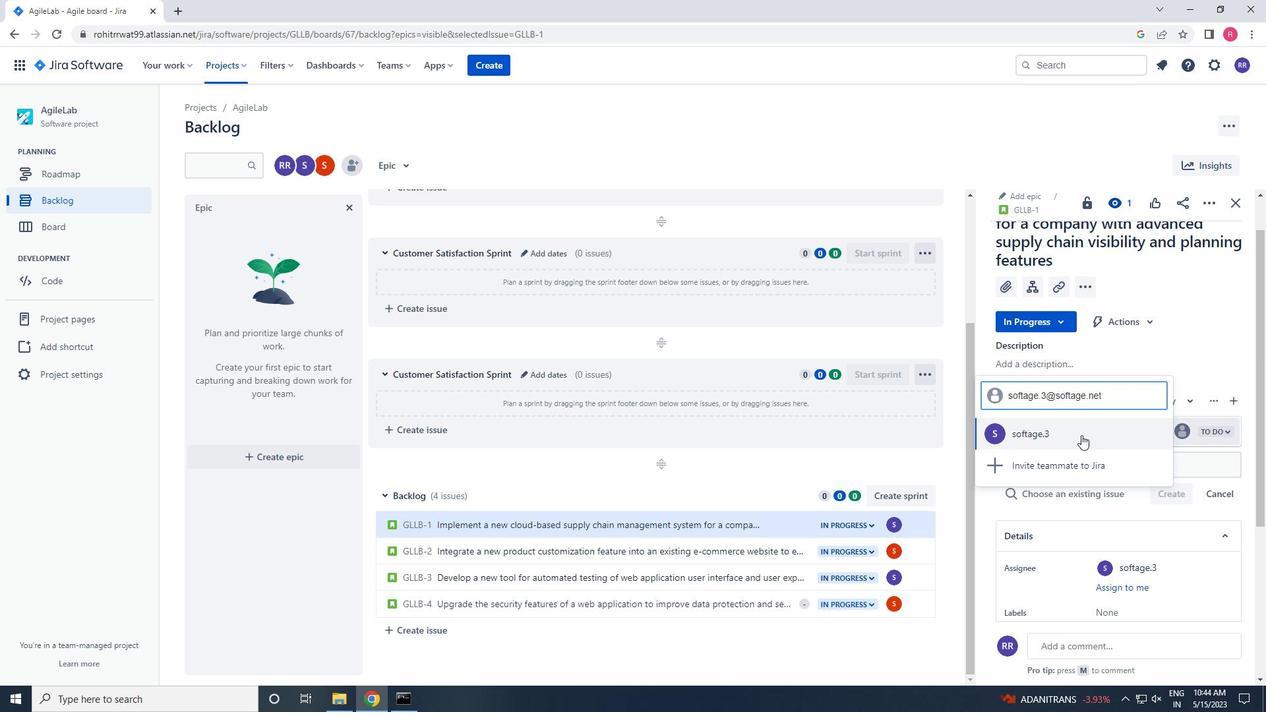 
Action: Mouse moved to (783, 558)
Screenshot: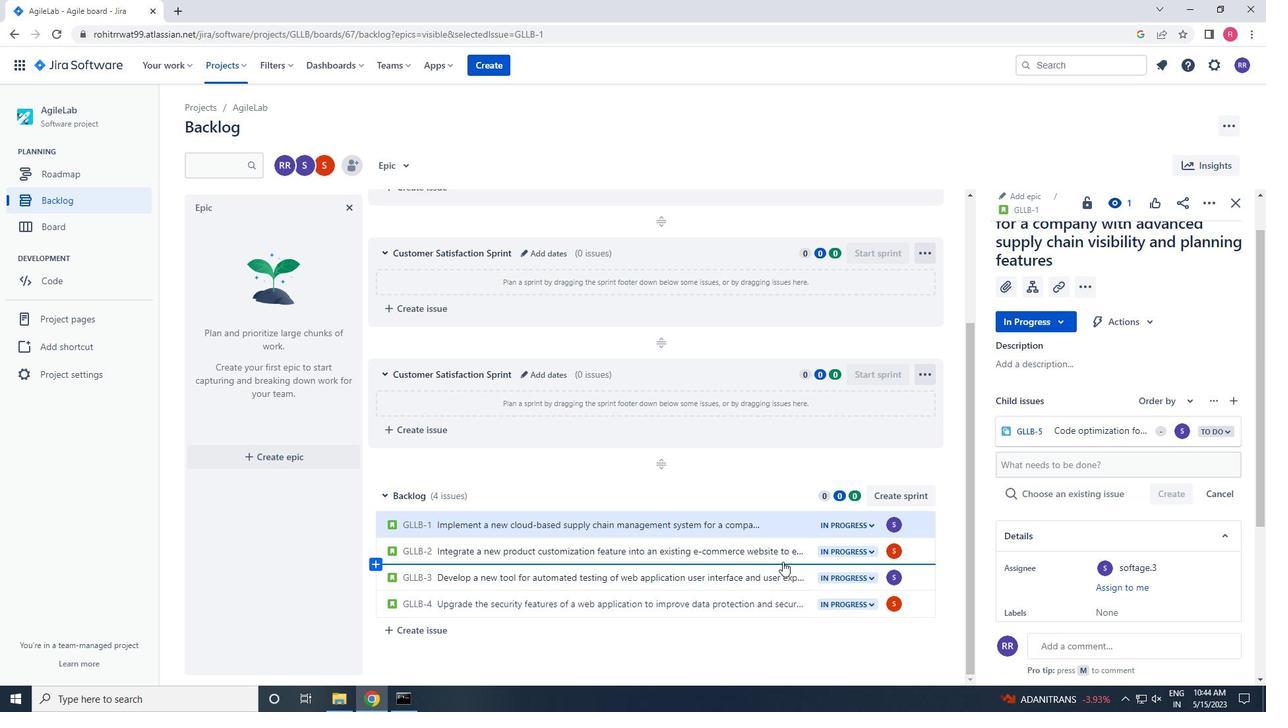 
Action: Mouse pressed left at (783, 558)
Screenshot: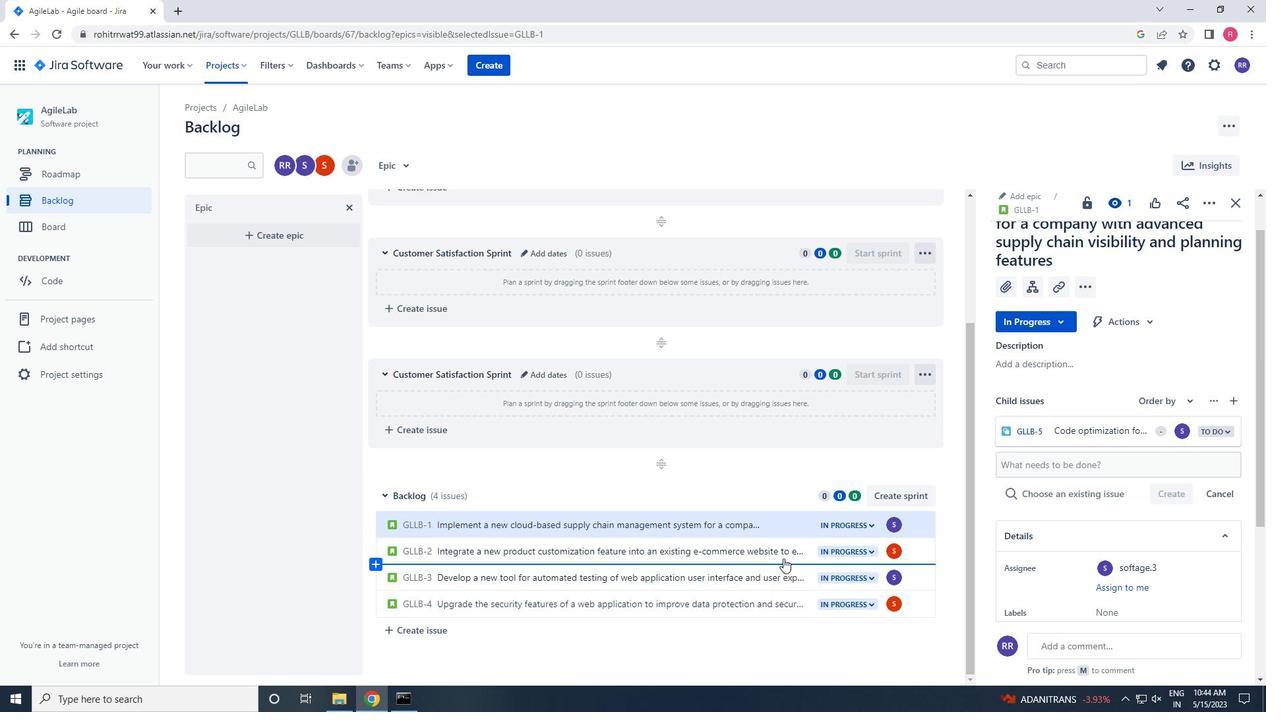 
Action: Mouse moved to (793, 556)
Screenshot: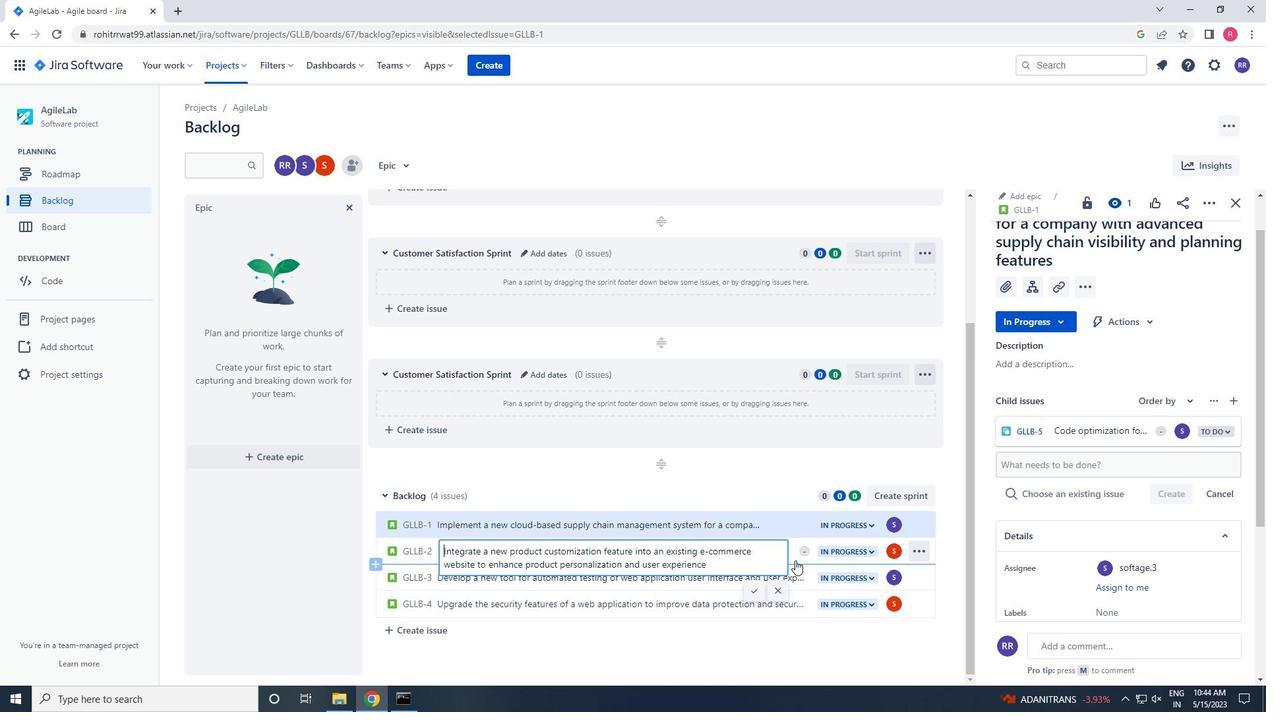 
Action: Mouse pressed left at (793, 556)
Screenshot: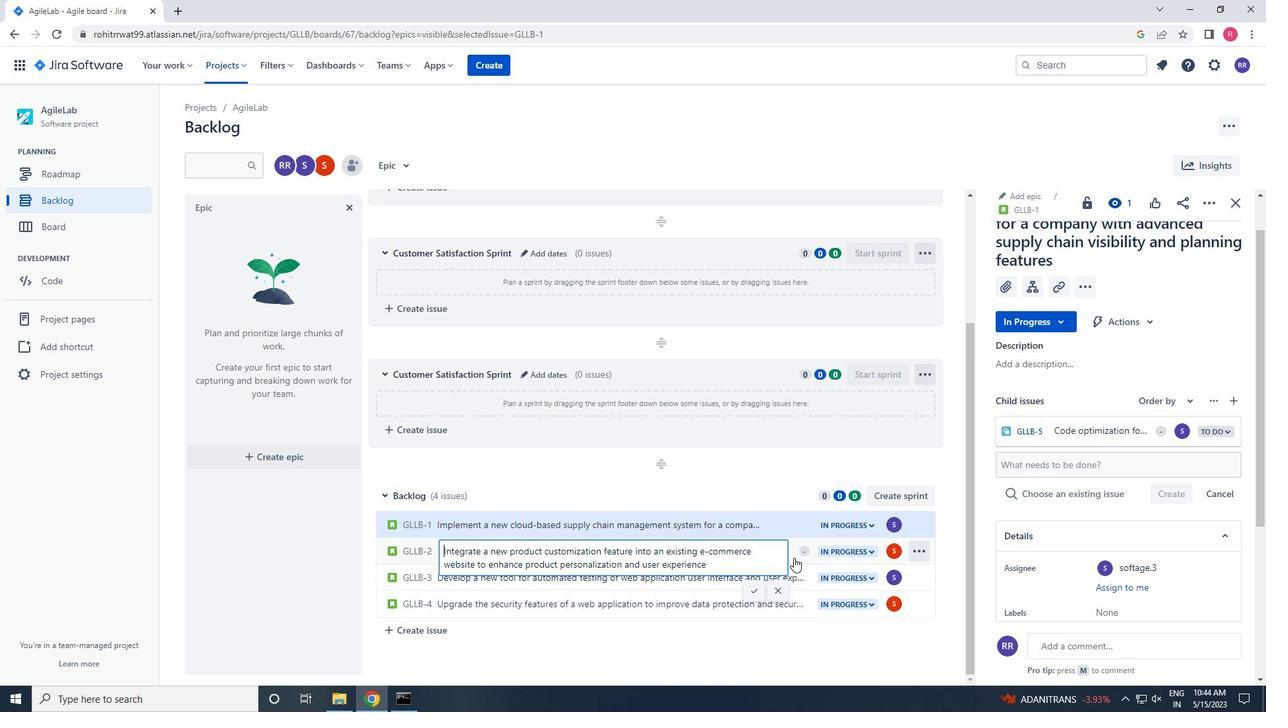 
Action: Mouse moved to (1034, 343)
Screenshot: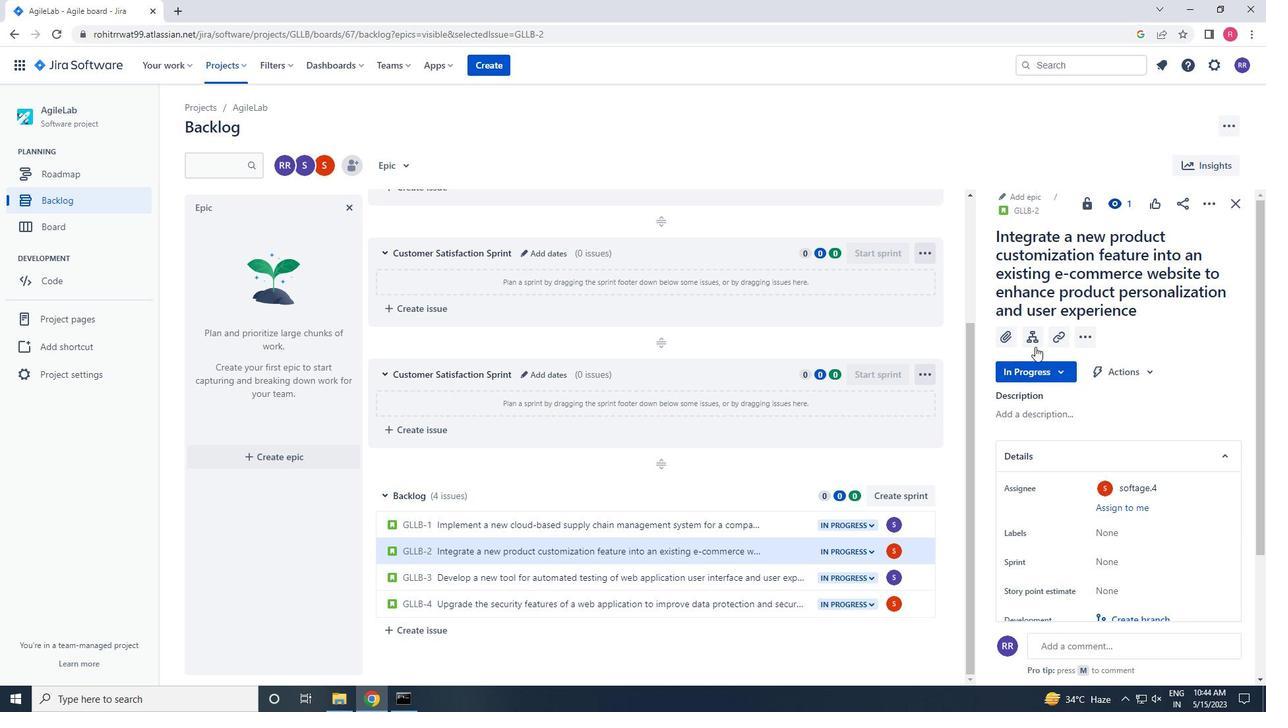 
Action: Mouse pressed left at (1034, 343)
Screenshot: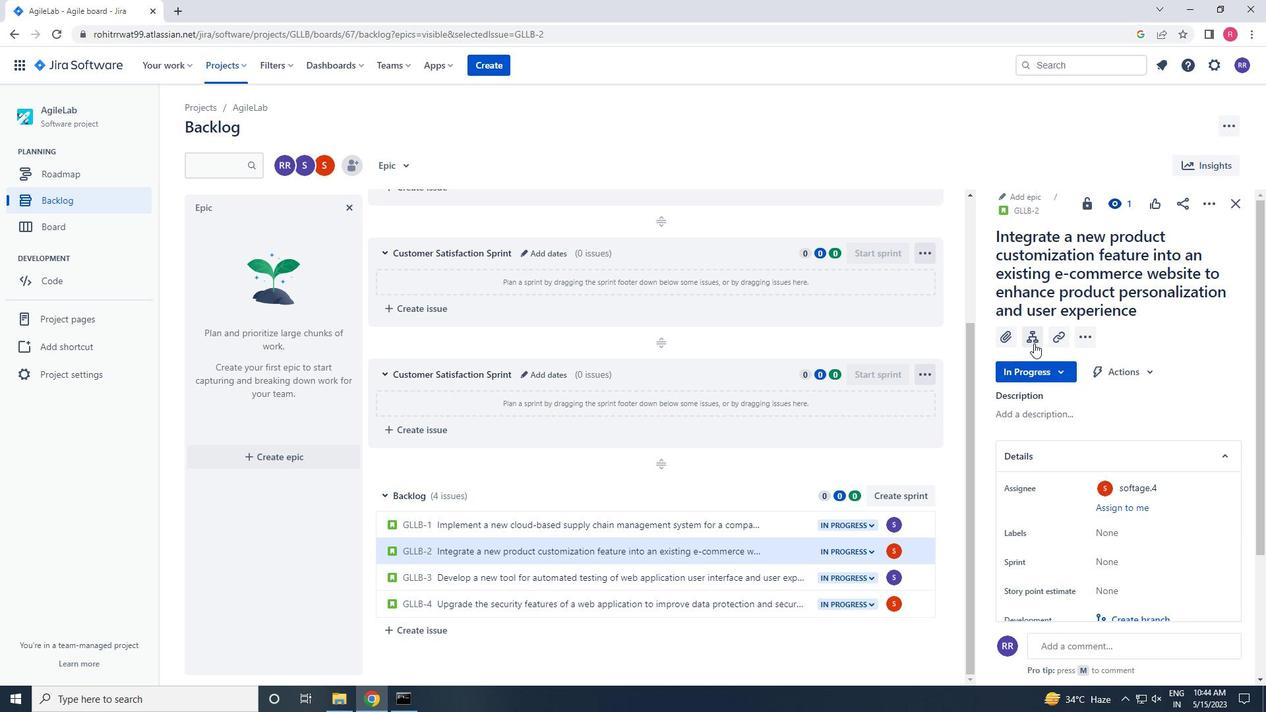 
Action: Mouse moved to (1173, 352)
Screenshot: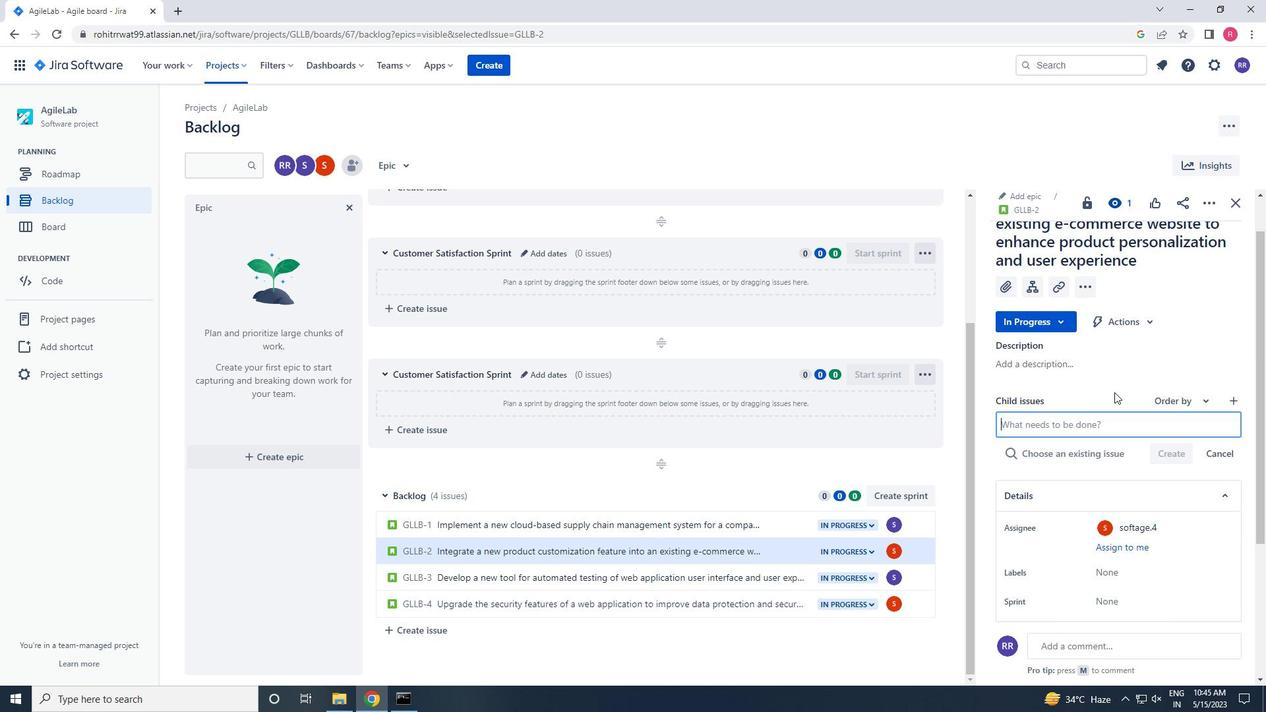 
Action: Key pressed <Key.shift>EMAIL<Key.space>CAMPAIGN<Key.space>CLICK<Key.space><Key.backspace>-THROUGH<Key.space>RATE<Key.space>TRACKING<Key.space>AND<Key.space>ANALYSIS<Key.enter>
Screenshot: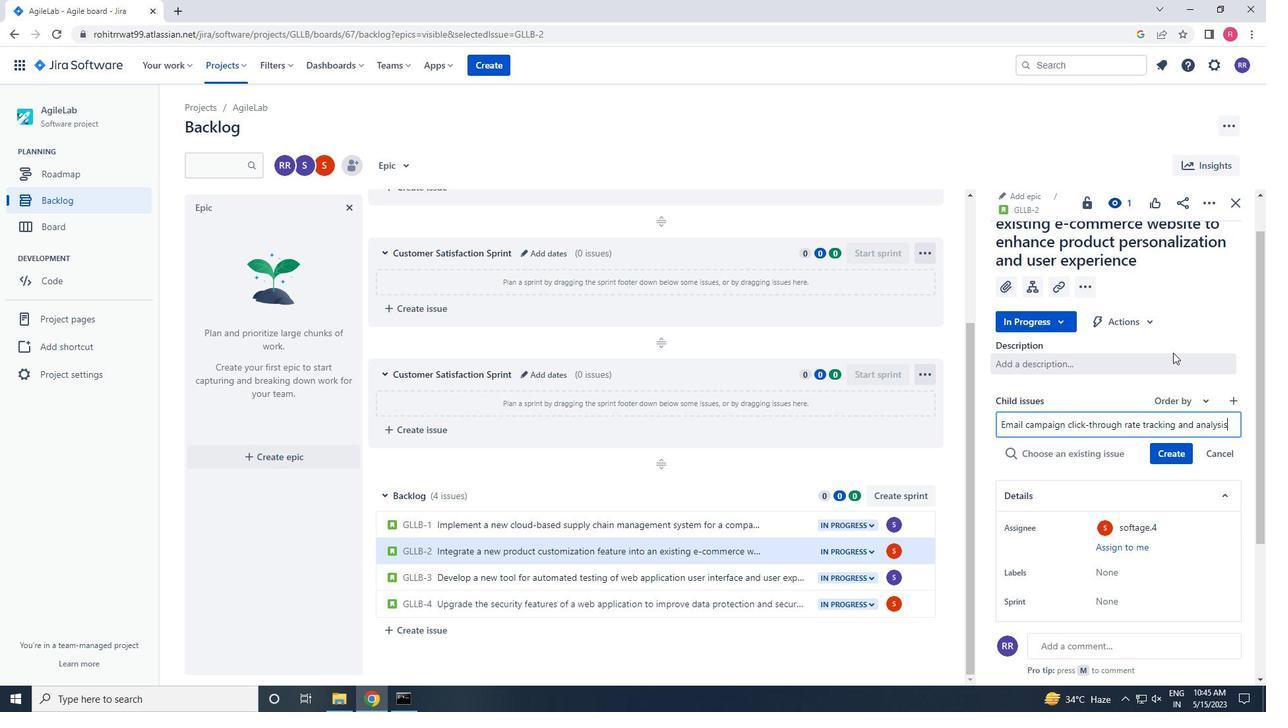 
Action: Mouse moved to (1184, 430)
Screenshot: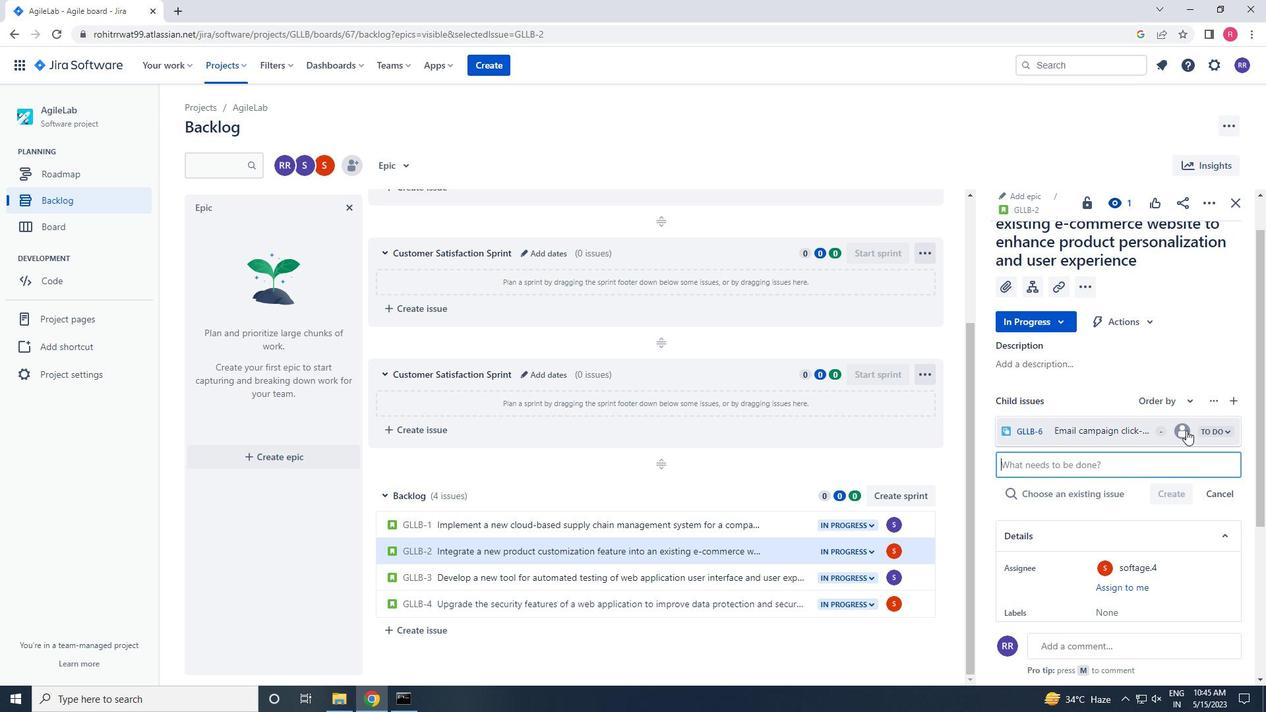 
Action: Mouse pressed left at (1184, 430)
Screenshot: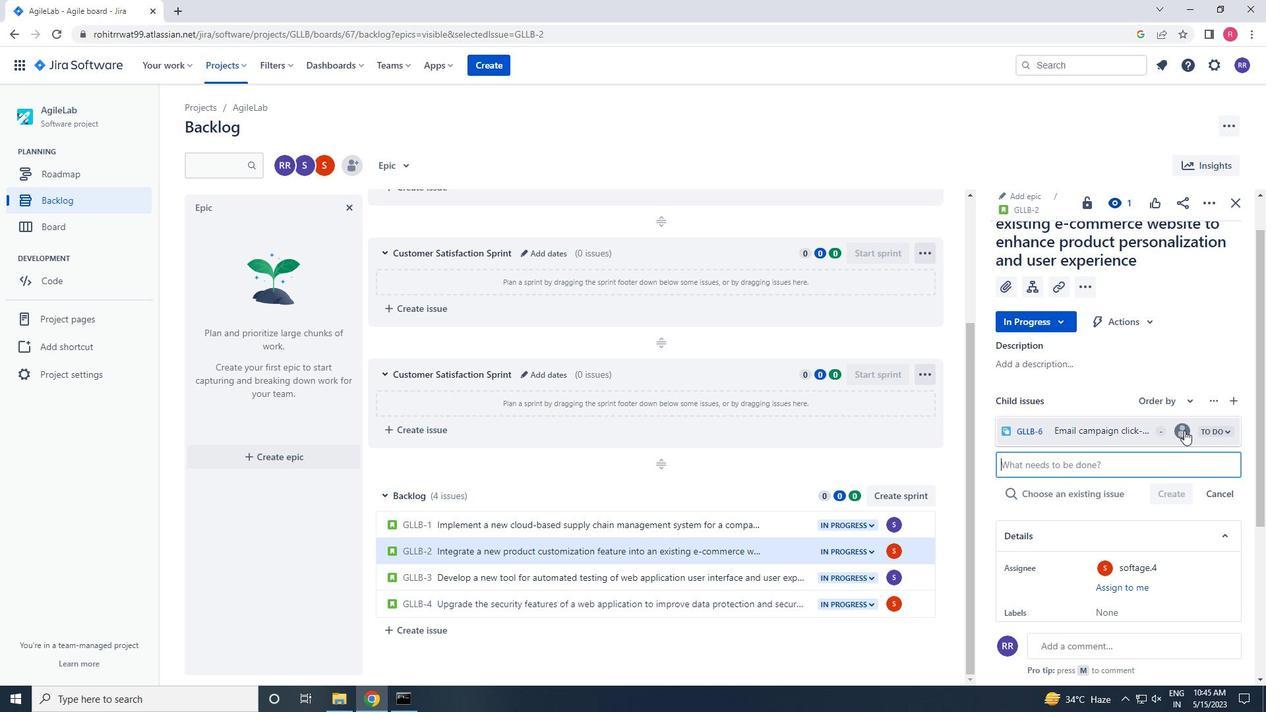 
Action: Mouse moved to (1266, 153)
Screenshot: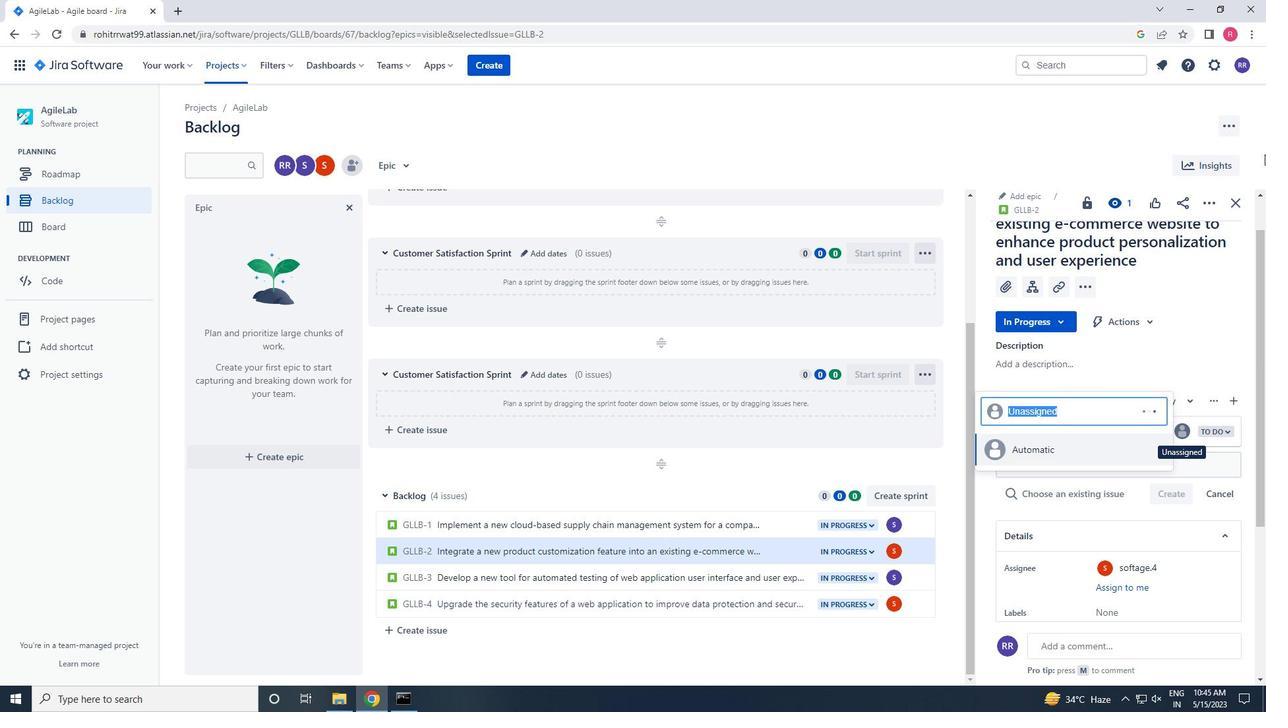 
Action: Key pressed SOFTAGE.4<Key.shift><Key.shift><Key.shift><Key.shift><Key.shift><Key.shift><Key.shift><Key.shift><Key.shift><Key.shift><Key.shift><Key.shift><Key.shift><Key.shift><Key.shift><Key.shift><Key.shift><Key.shift><Key.shift><Key.shift><Key.shift><Key.shift><Key.shift><Key.shift><Key.shift><Key.shift><Key.shift><Key.shift><Key.shift><Key.shift><Key.shift><Key.shift><Key.shift>@SOFTAGE.NET
Screenshot: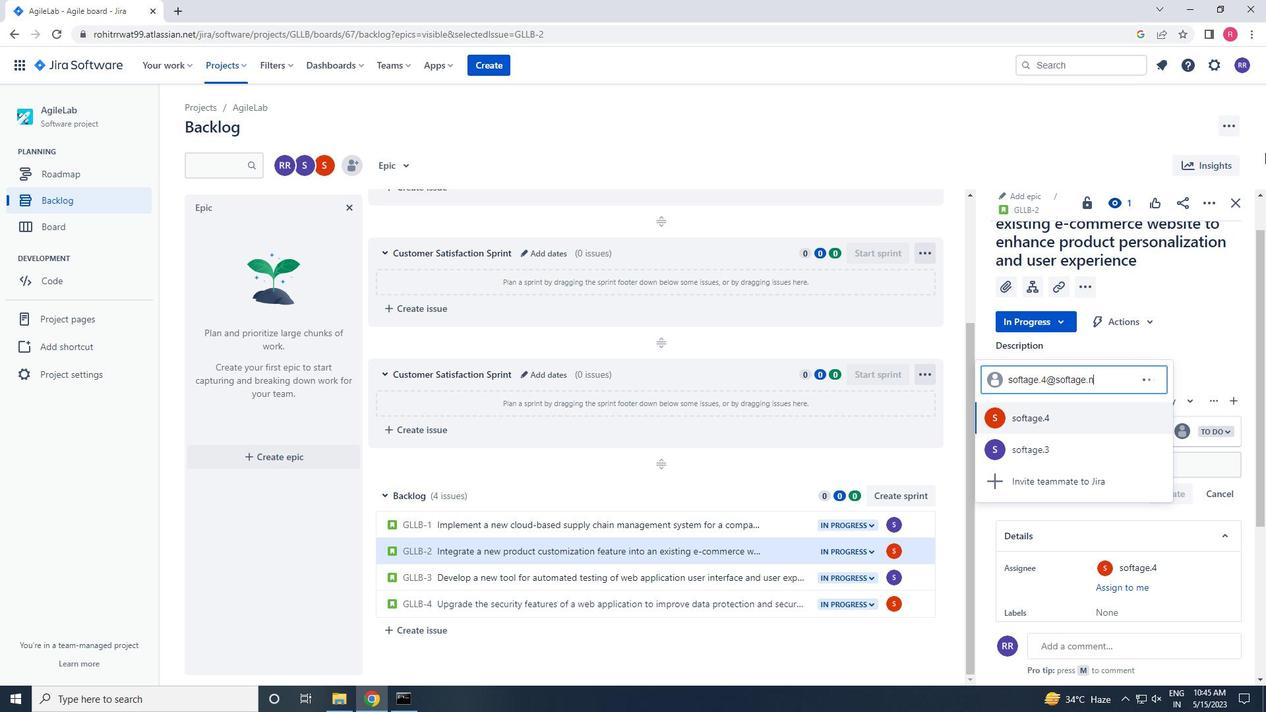 
Action: Mouse moved to (1058, 436)
Screenshot: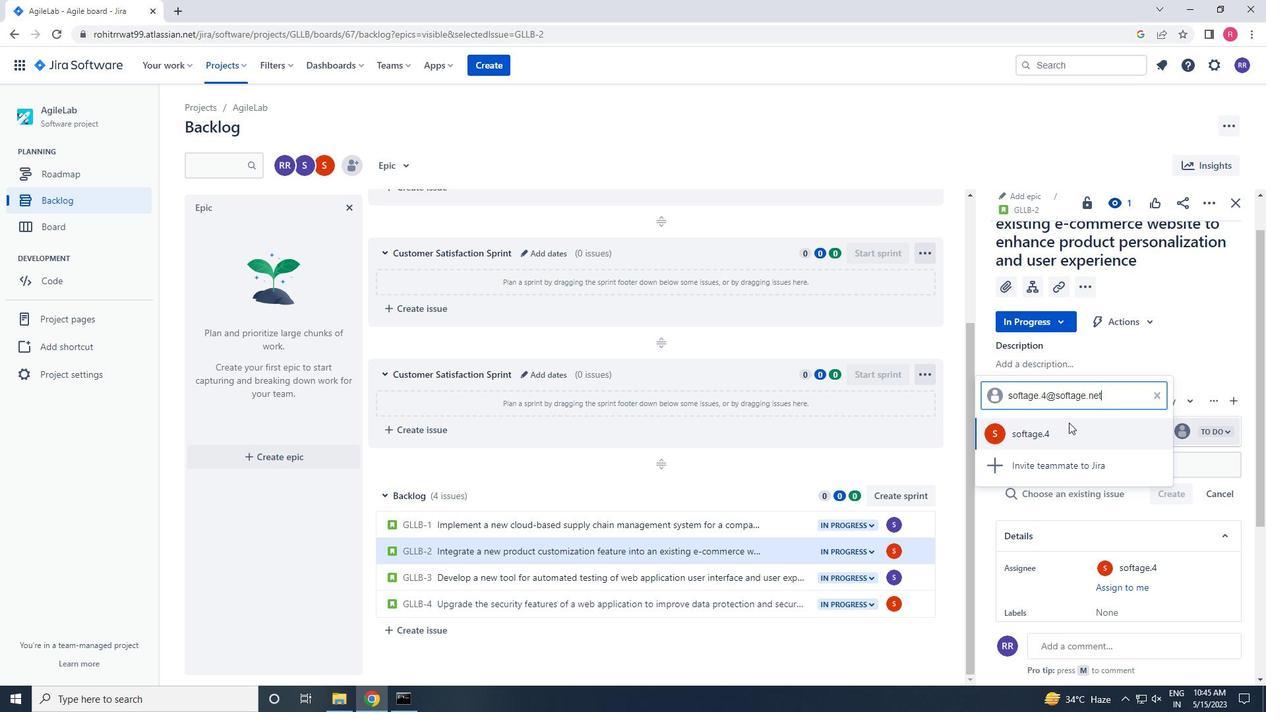 
Action: Mouse pressed left at (1058, 436)
Screenshot: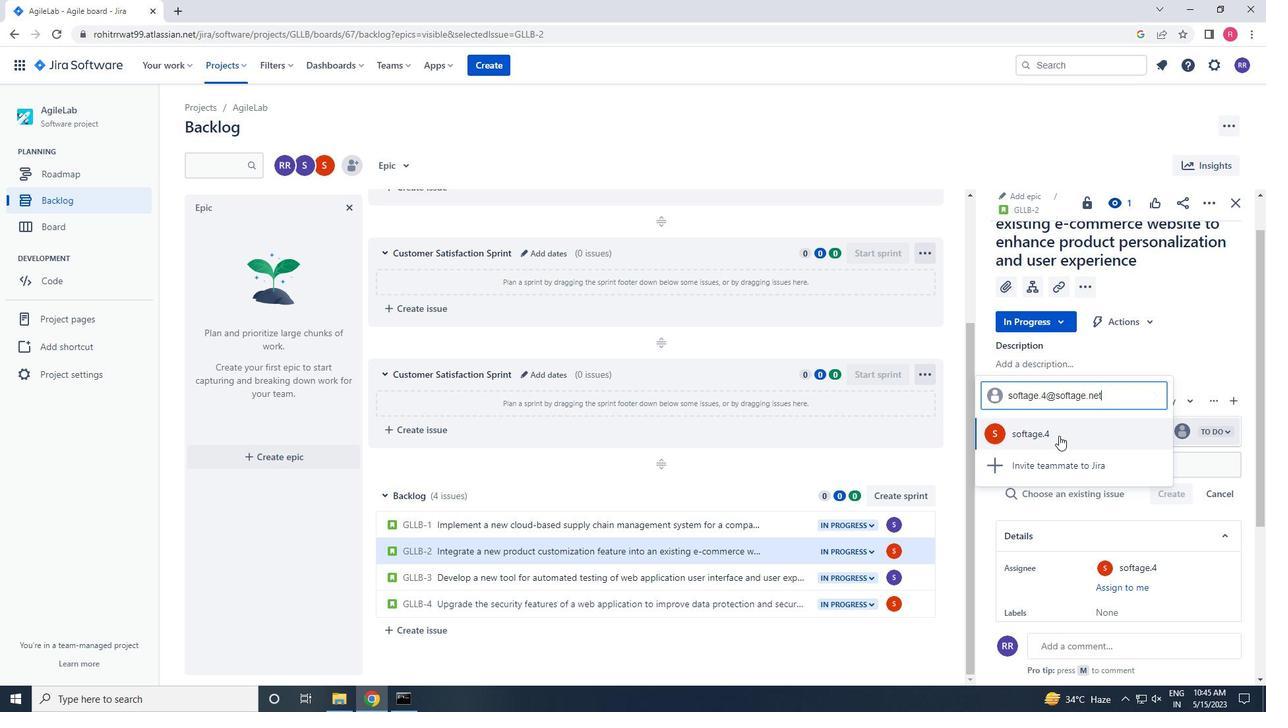 
Action: Mouse moved to (1048, 340)
Screenshot: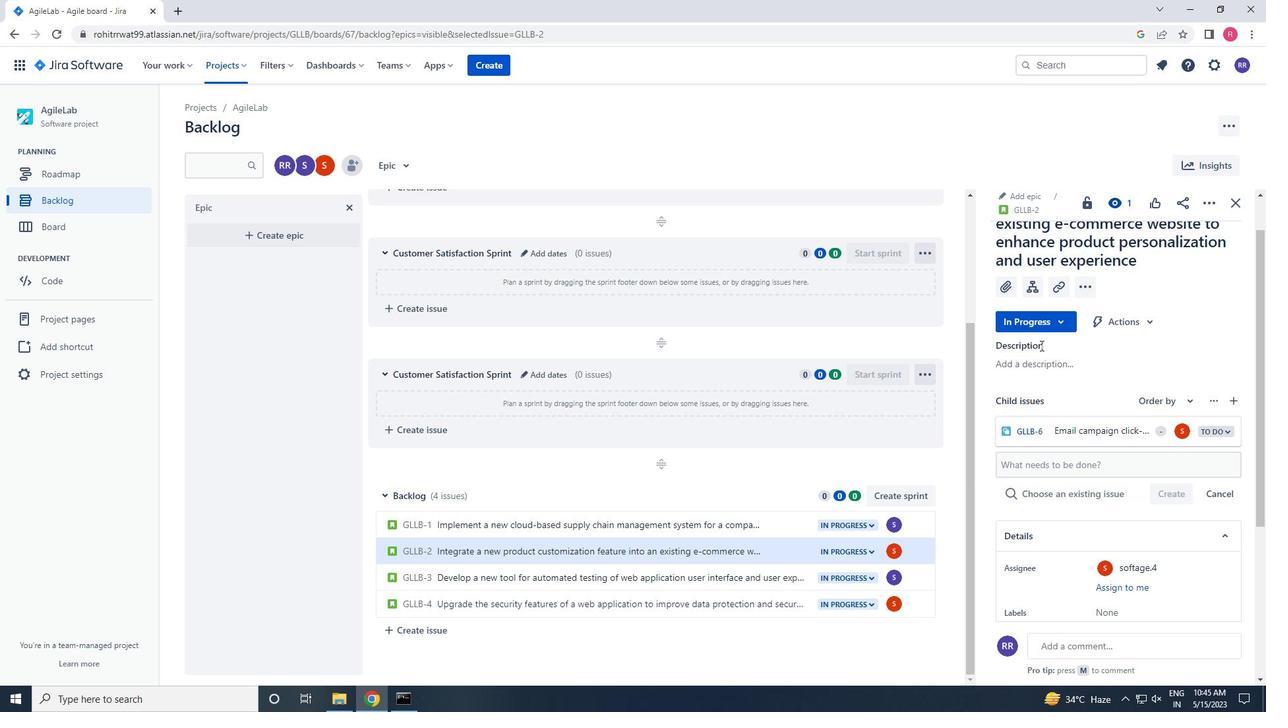 
